 Task: Look for space in Hendrina, South Africa from 6th September, 2023 to 12th September, 2023 for 4 adults in price range Rs.10000 to Rs.14000. Place can be private room with 4 bedrooms having 4 beds and 4 bathrooms. Property type can be house, flat, guest house. Amenities needed are: wifi, TV, free parkinig on premises, gym, breakfast. Booking option can be shelf check-in. Required host language is English.
Action: Mouse moved to (425, 108)
Screenshot: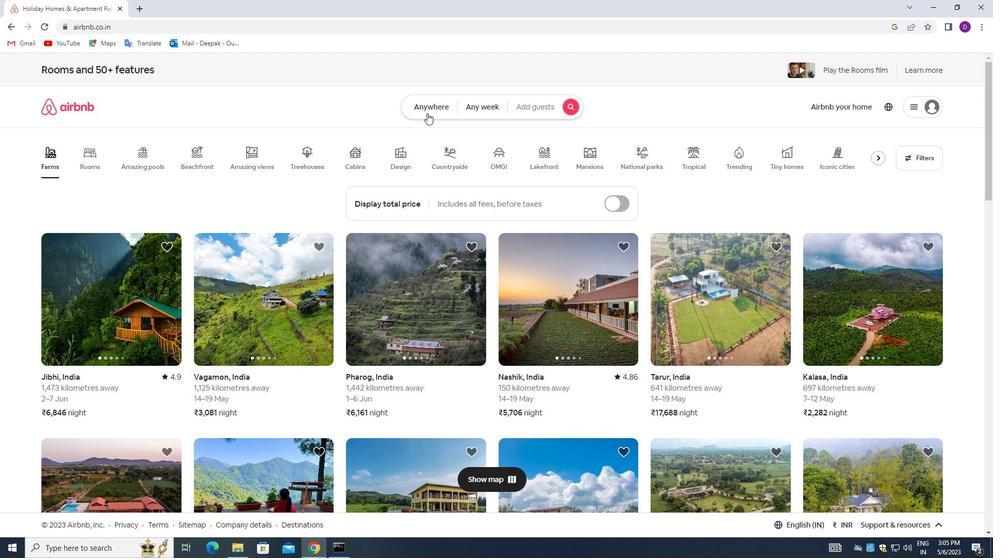 
Action: Mouse pressed left at (425, 108)
Screenshot: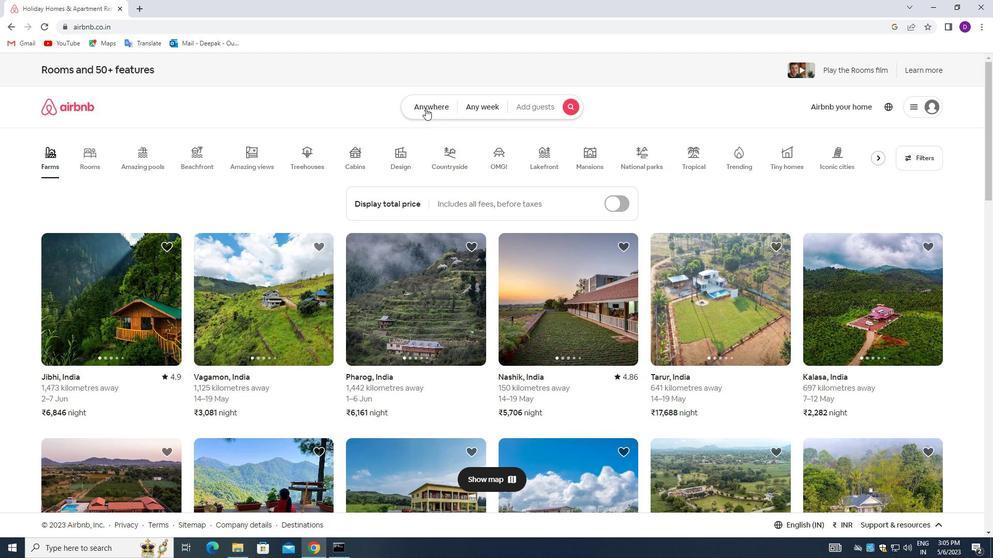 
Action: Mouse moved to (387, 142)
Screenshot: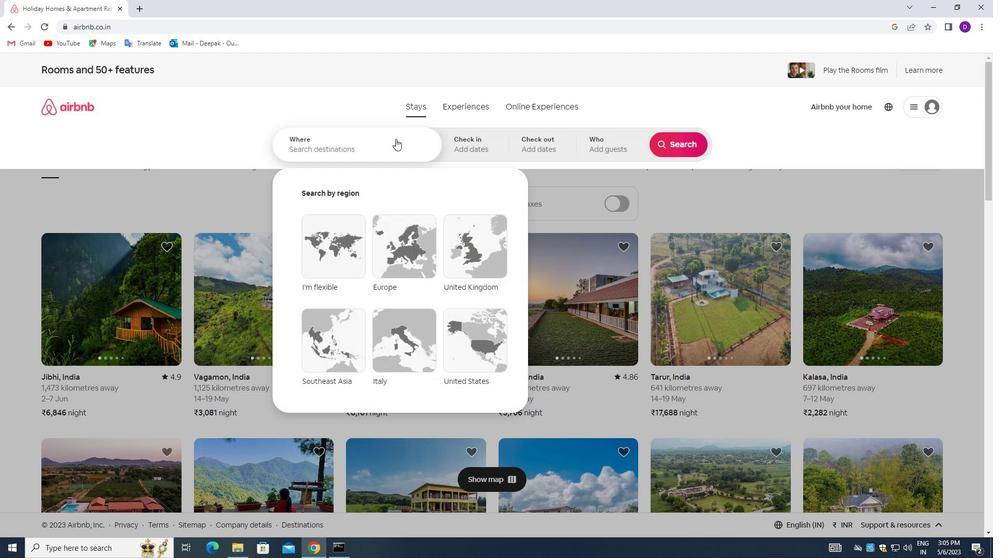 
Action: Mouse pressed left at (387, 142)
Screenshot: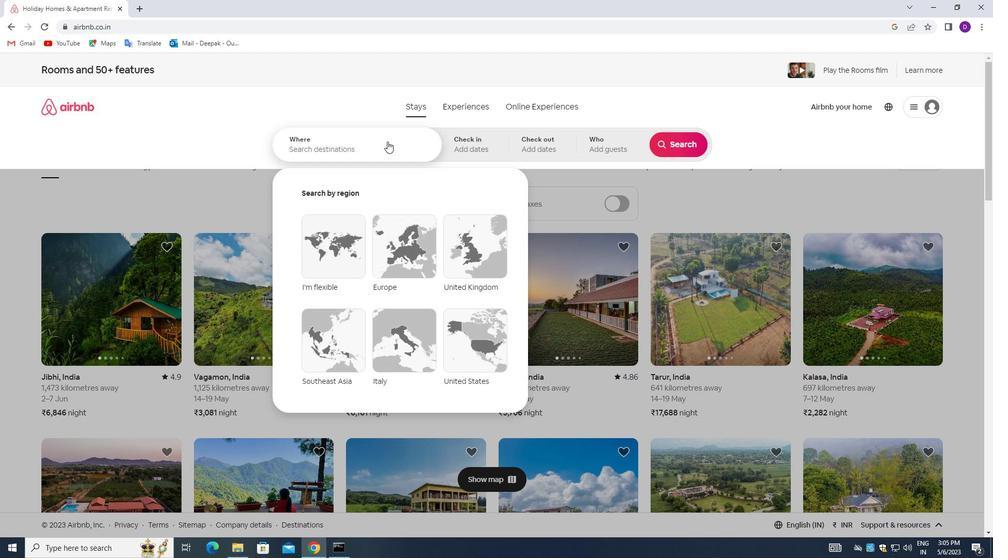 
Action: Mouse moved to (114, 231)
Screenshot: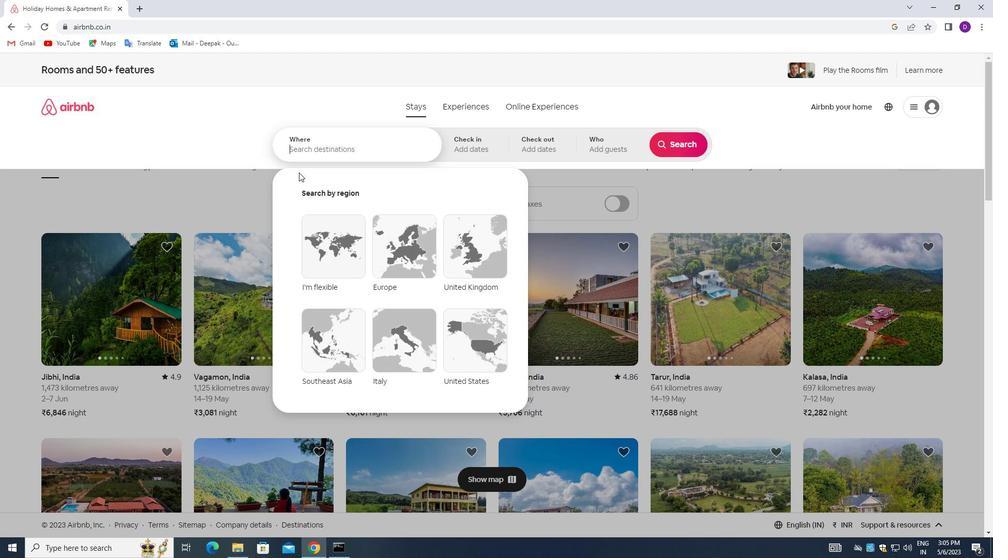 
Action: Key pressed <Key.shift>HENDRINA,<Key.space><Key.shift_r>SOUTH<Key.space><Key.shift_r>AFRICA<Key.enter>
Screenshot: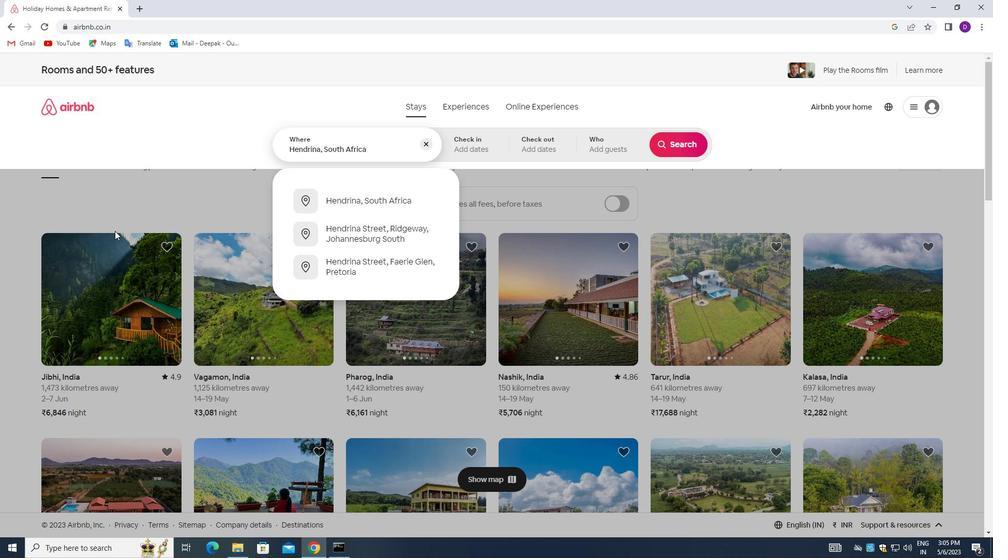 
Action: Mouse moved to (673, 231)
Screenshot: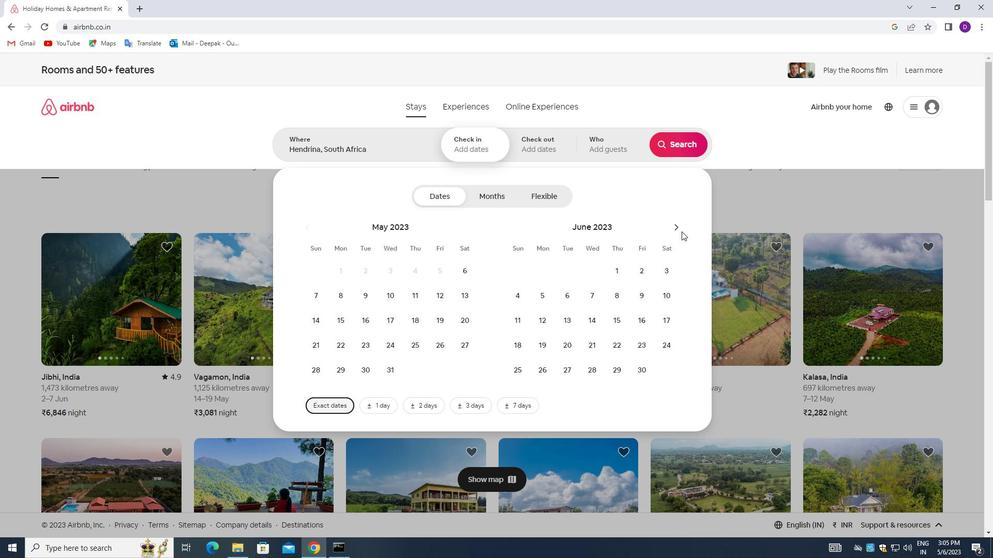 
Action: Mouse pressed left at (673, 231)
Screenshot: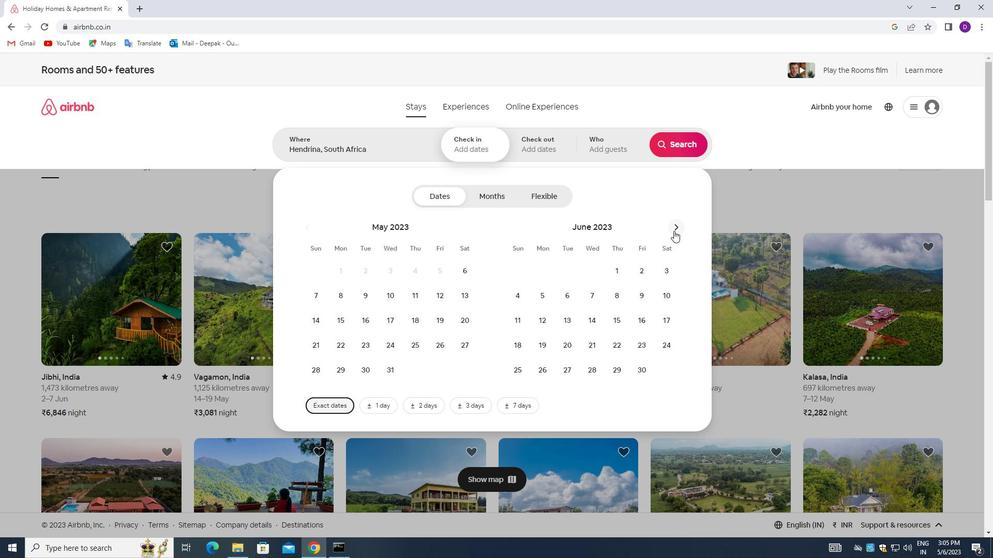 
Action: Mouse pressed left at (673, 231)
Screenshot: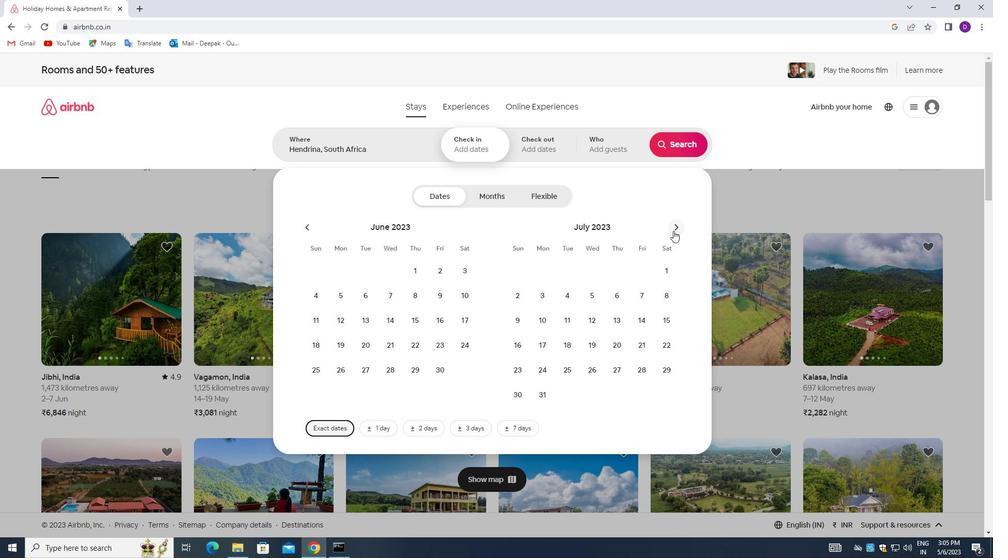 
Action: Mouse pressed left at (673, 231)
Screenshot: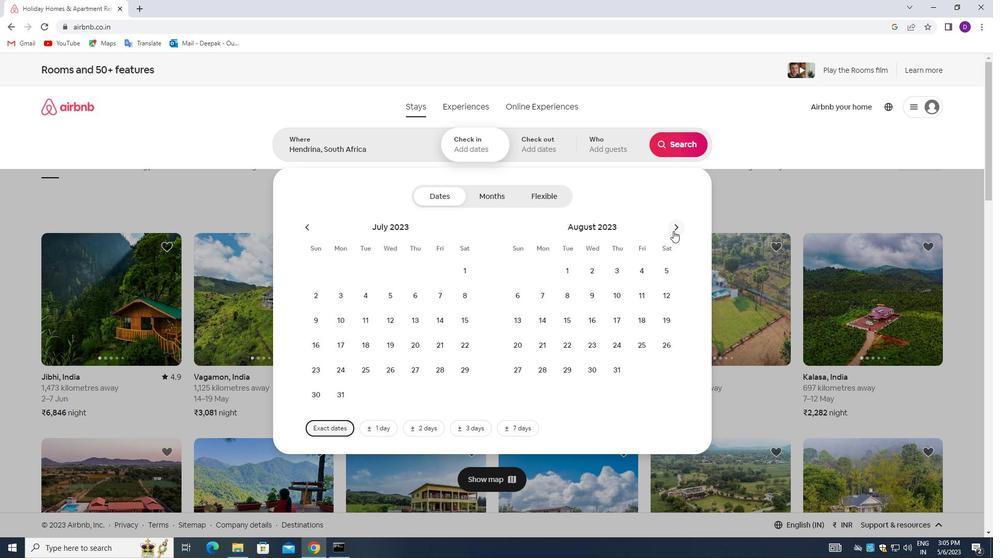 
Action: Mouse moved to (594, 291)
Screenshot: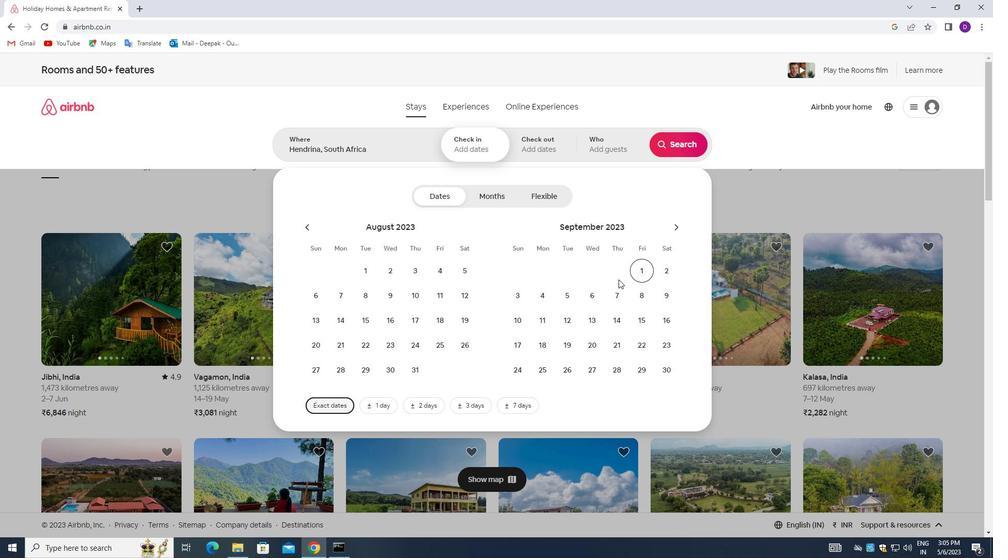 
Action: Mouse pressed left at (594, 291)
Screenshot: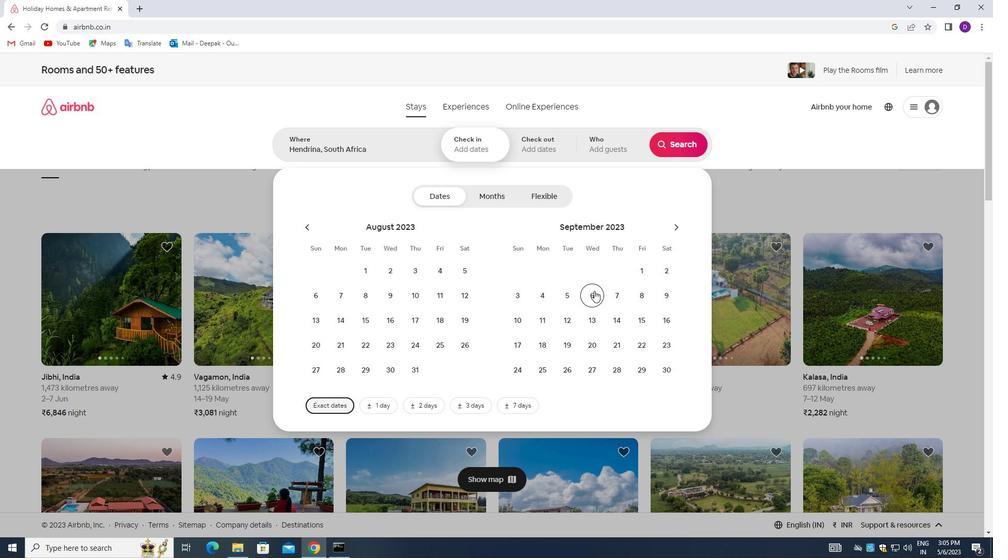 
Action: Mouse moved to (573, 314)
Screenshot: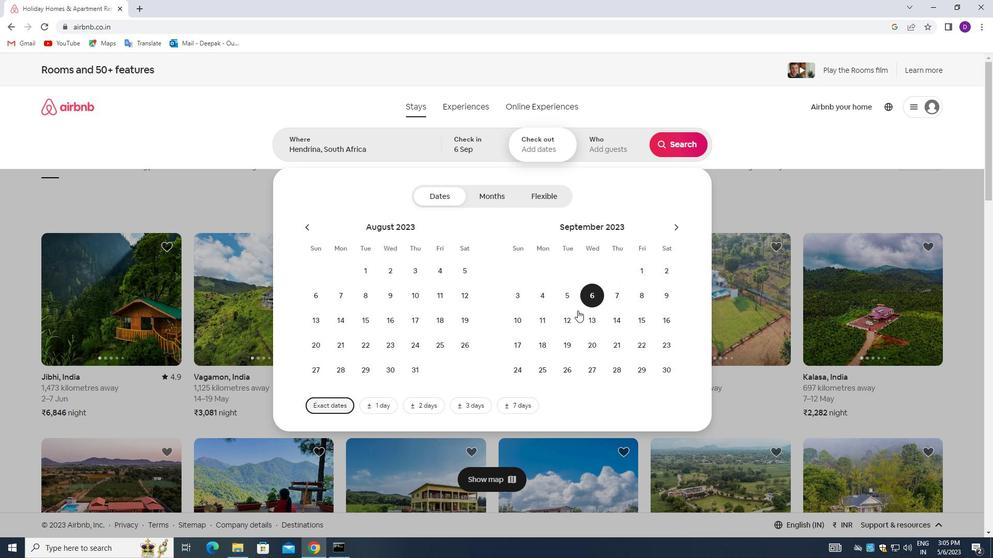 
Action: Mouse pressed left at (573, 314)
Screenshot: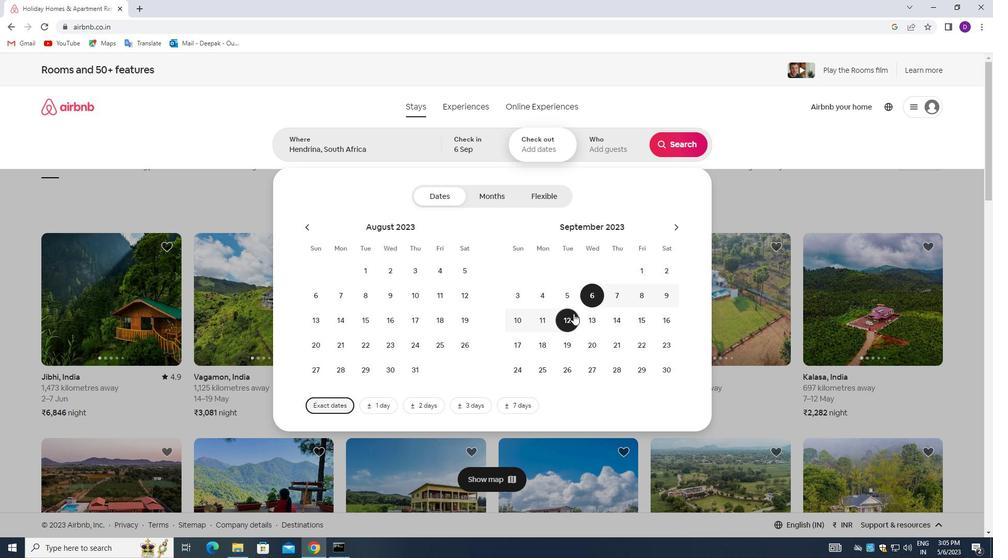 
Action: Mouse moved to (601, 147)
Screenshot: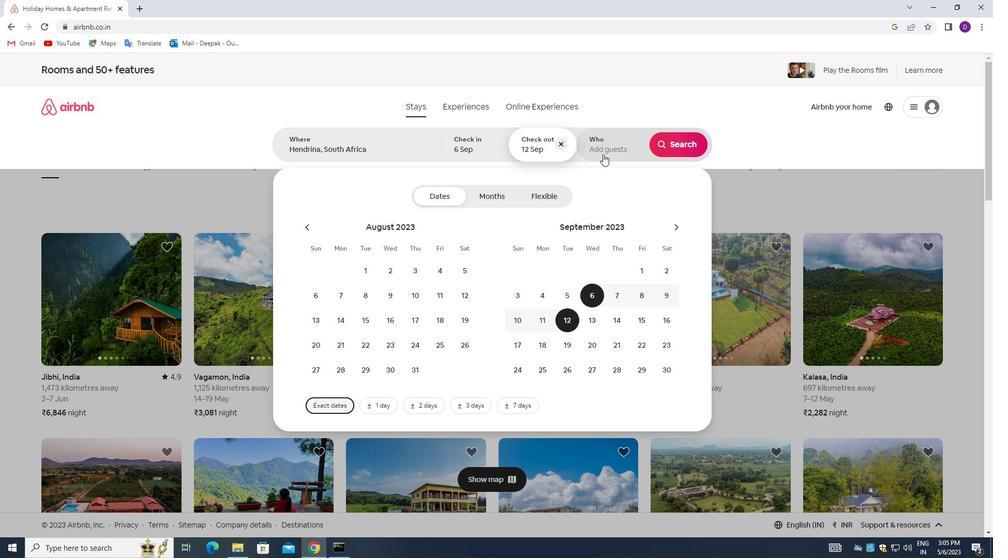 
Action: Mouse pressed left at (601, 147)
Screenshot: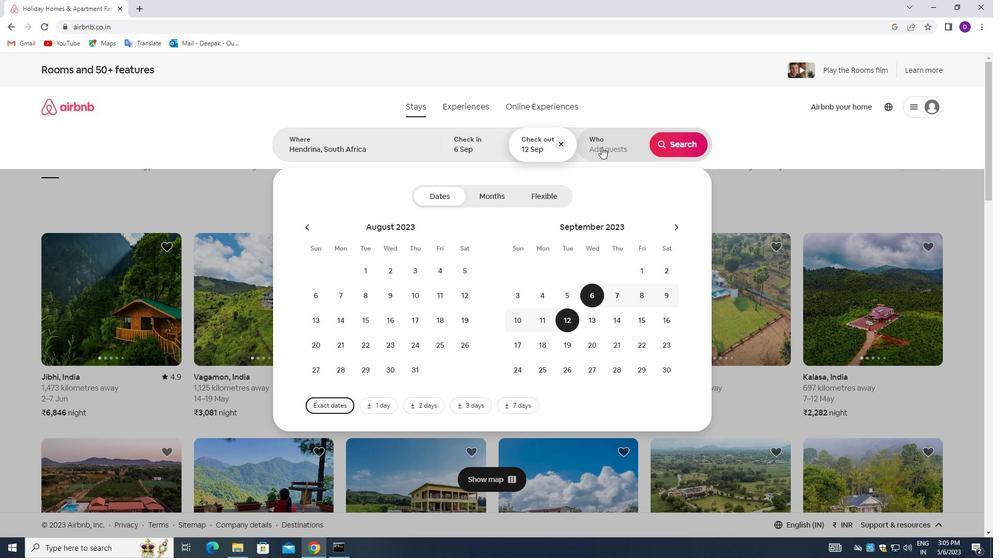 
Action: Mouse moved to (680, 198)
Screenshot: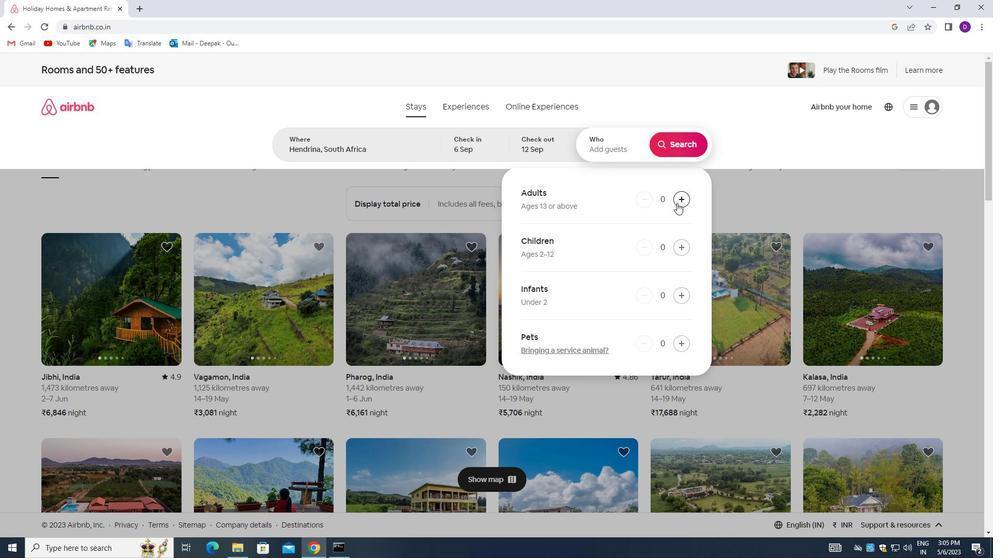 
Action: Mouse pressed left at (680, 198)
Screenshot: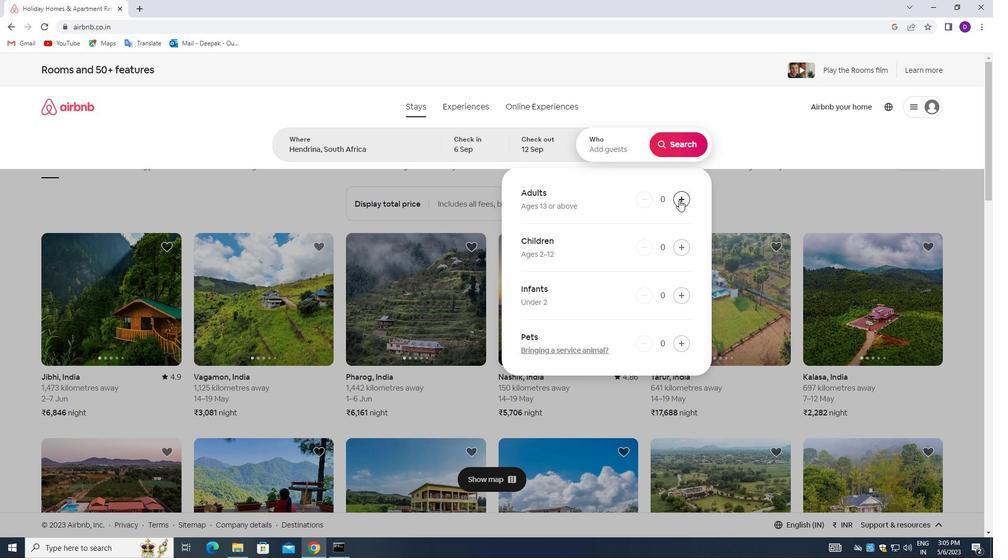 
Action: Mouse moved to (680, 198)
Screenshot: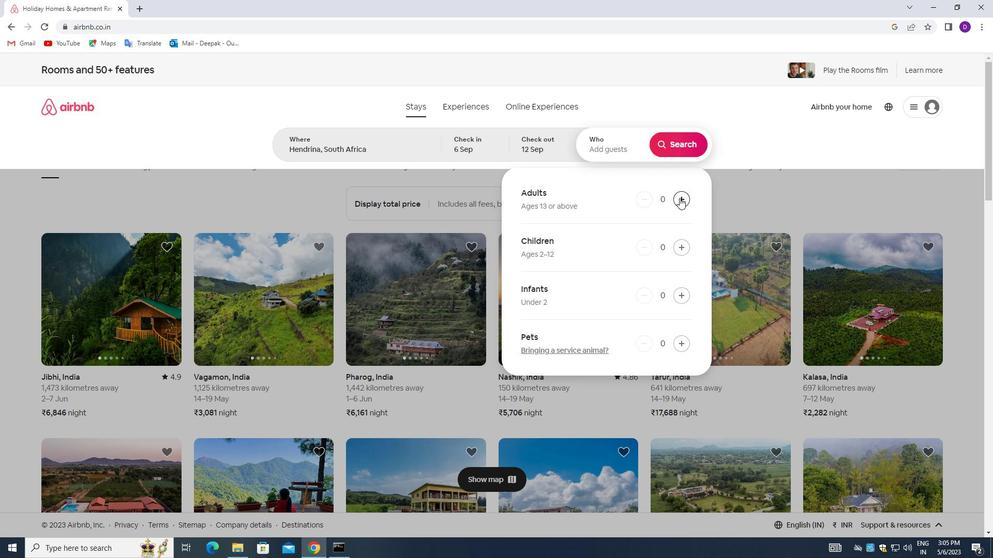 
Action: Mouse pressed left at (680, 198)
Screenshot: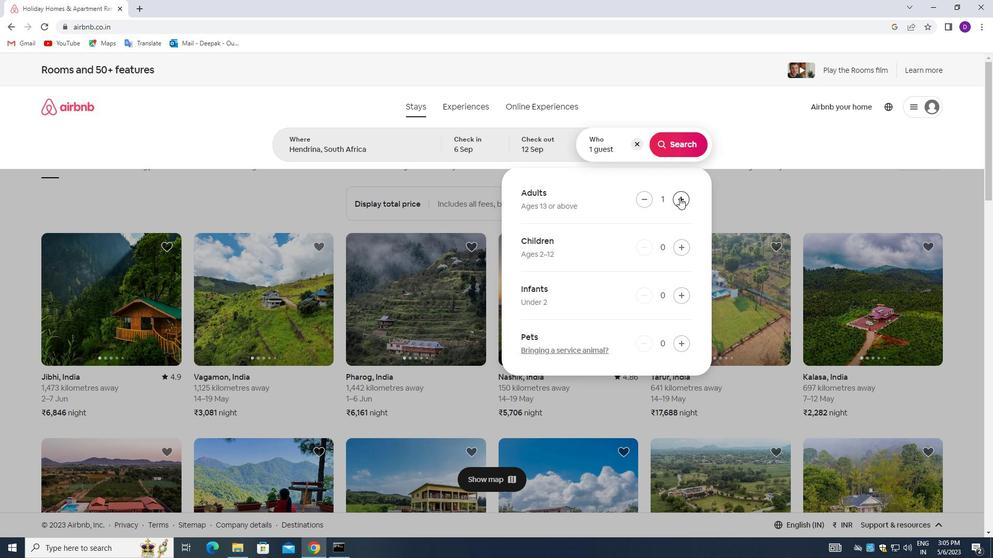 
Action: Mouse pressed left at (680, 198)
Screenshot: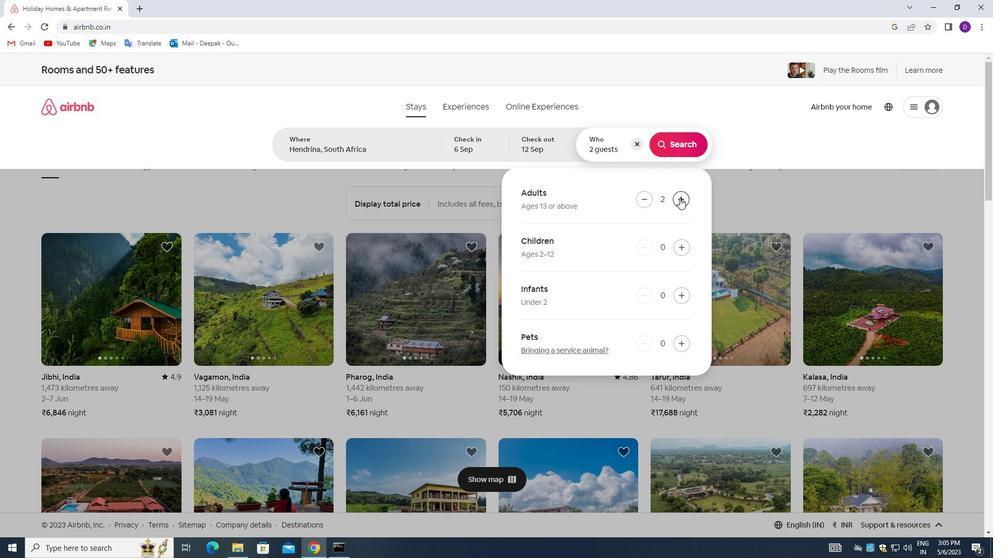 
Action: Mouse pressed left at (680, 198)
Screenshot: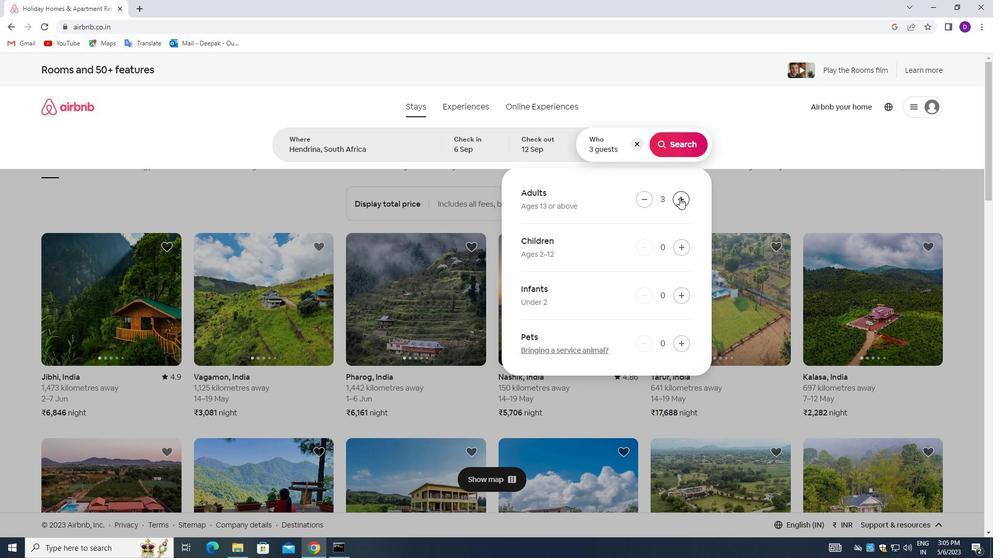 
Action: Mouse moved to (674, 142)
Screenshot: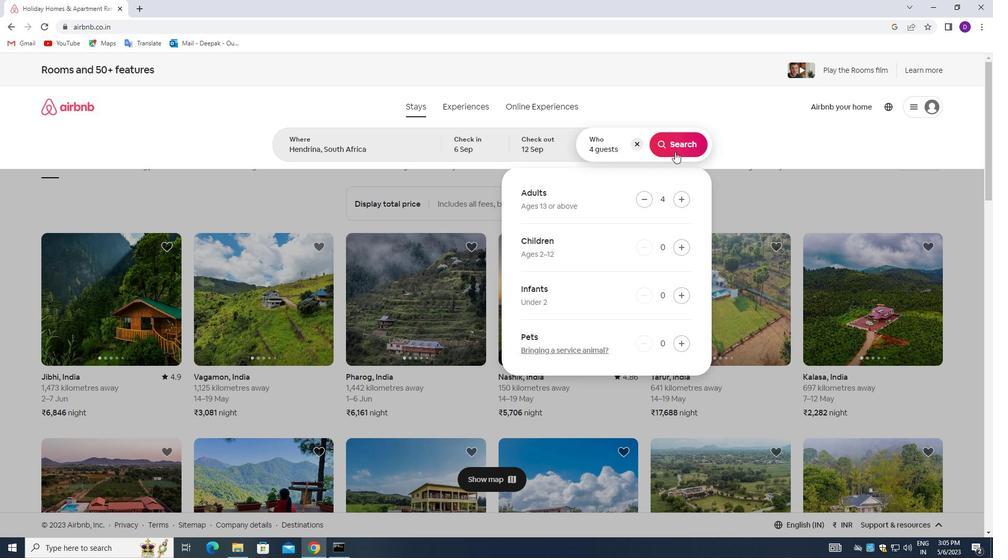 
Action: Mouse pressed left at (674, 142)
Screenshot: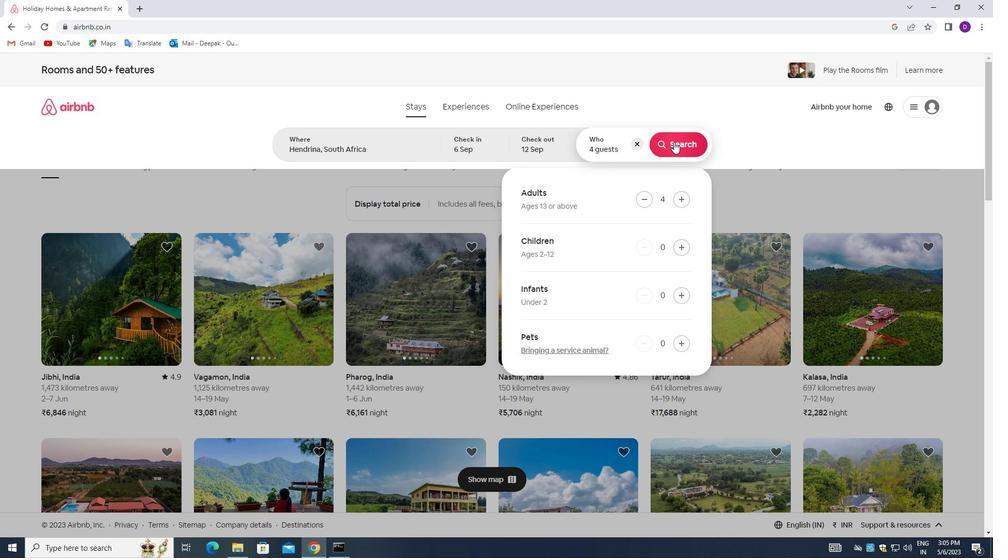 
Action: Mouse moved to (937, 114)
Screenshot: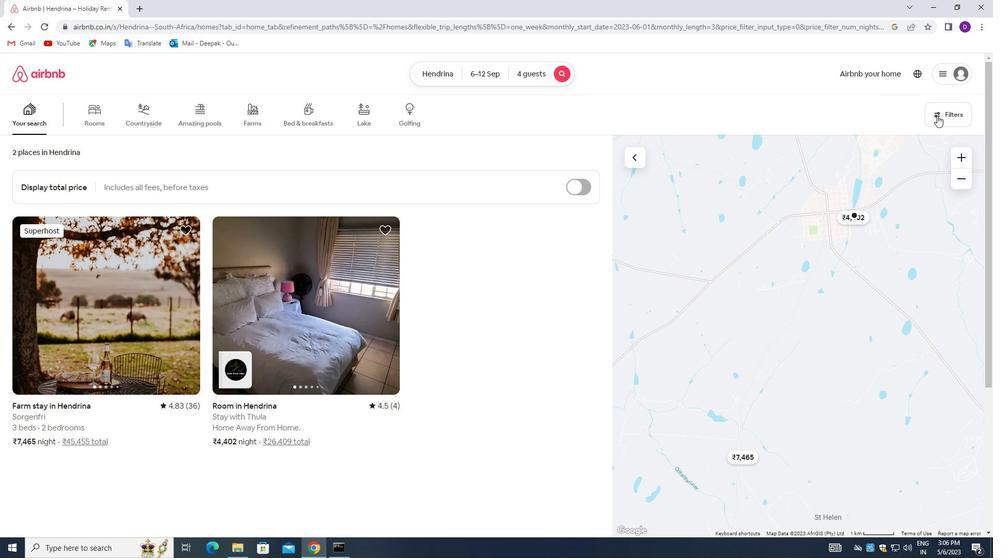 
Action: Mouse pressed left at (937, 114)
Screenshot: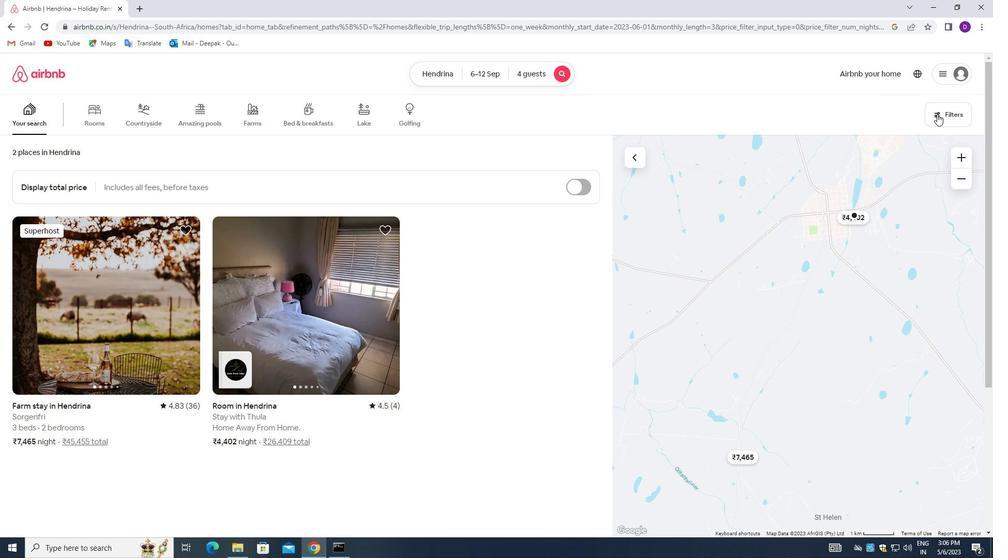 
Action: Mouse moved to (364, 368)
Screenshot: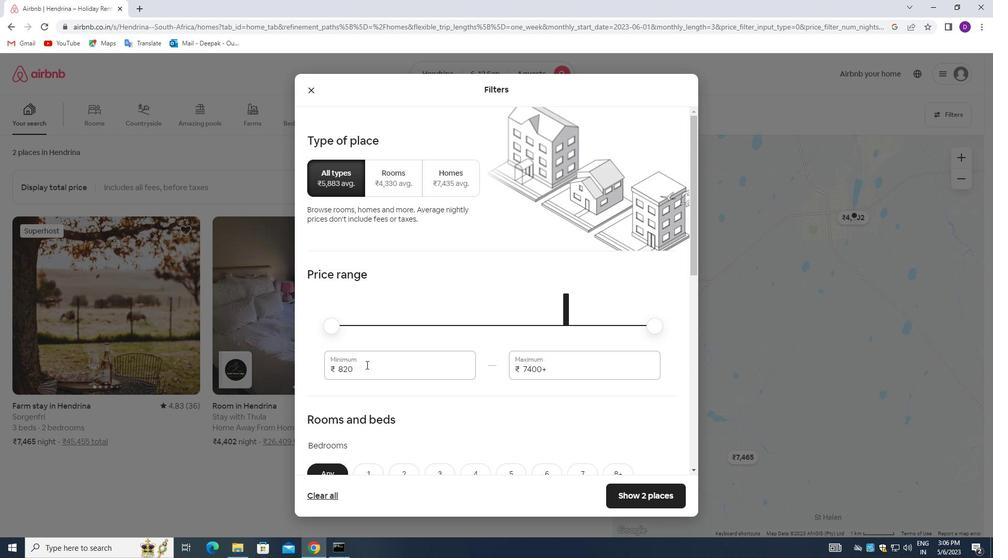 
Action: Mouse pressed left at (364, 368)
Screenshot: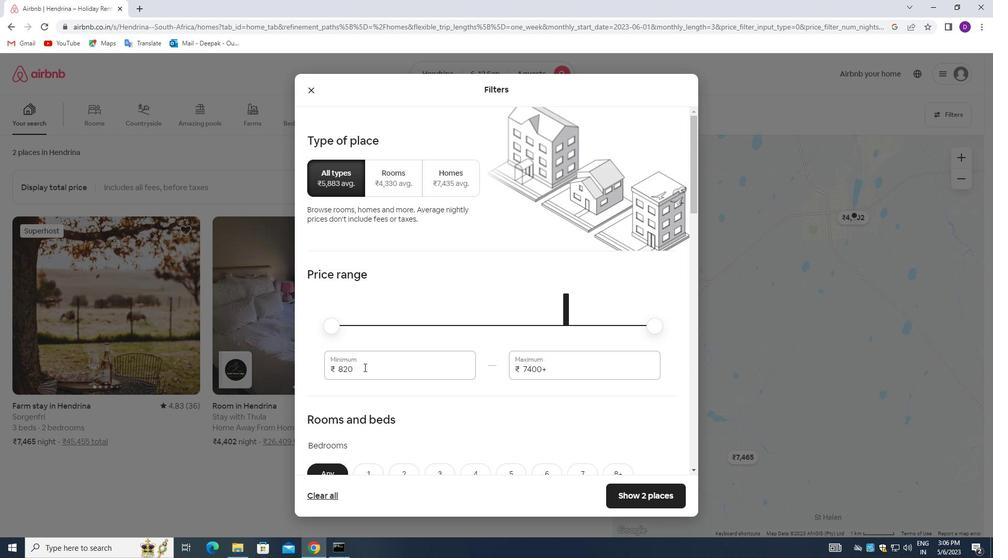 
Action: Mouse moved to (364, 368)
Screenshot: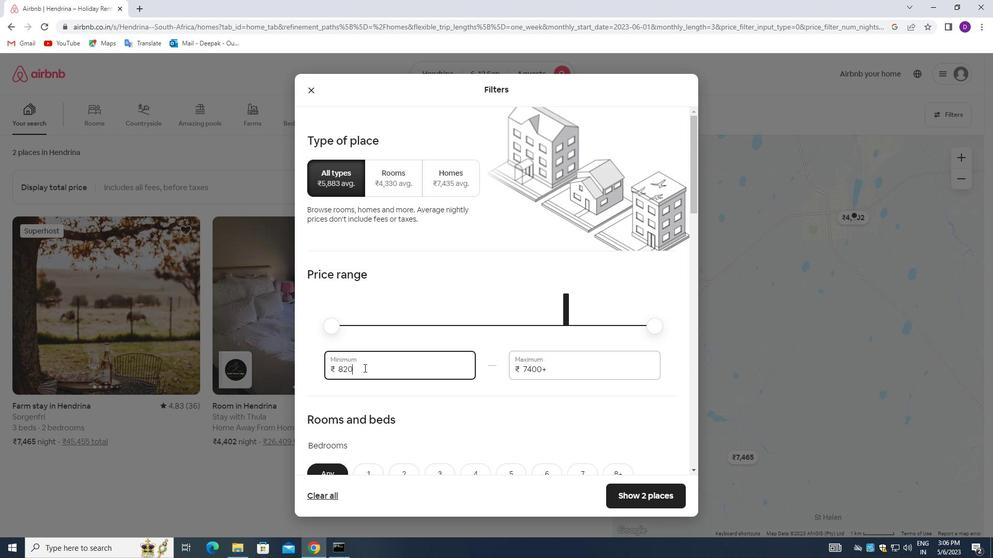
Action: Mouse pressed left at (364, 368)
Screenshot: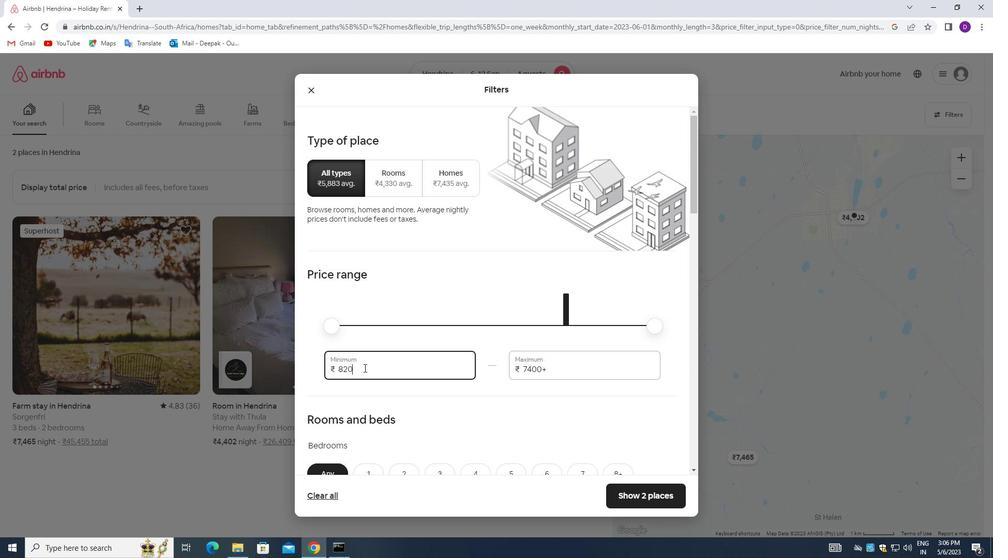 
Action: Key pressed 10000<Key.tab>14000
Screenshot: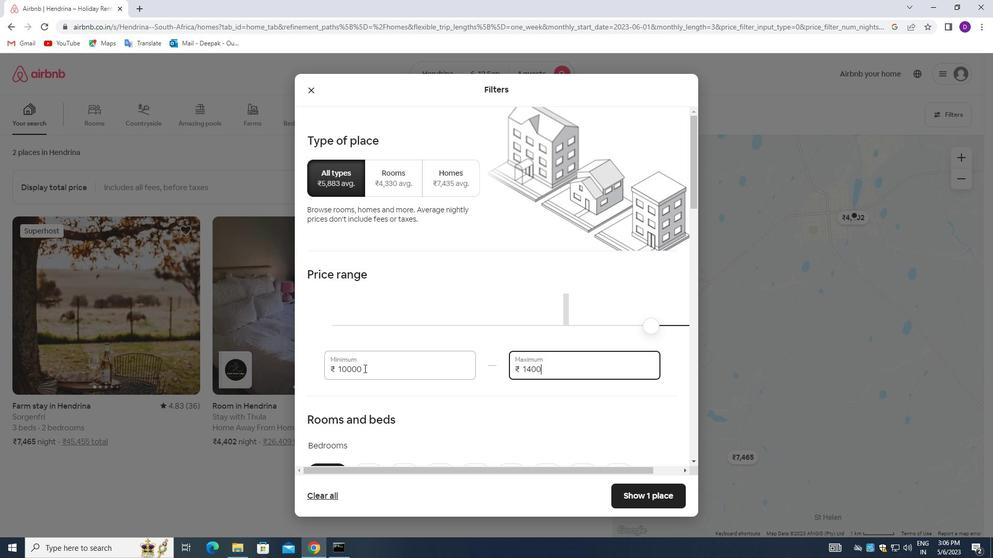
Action: Mouse moved to (375, 371)
Screenshot: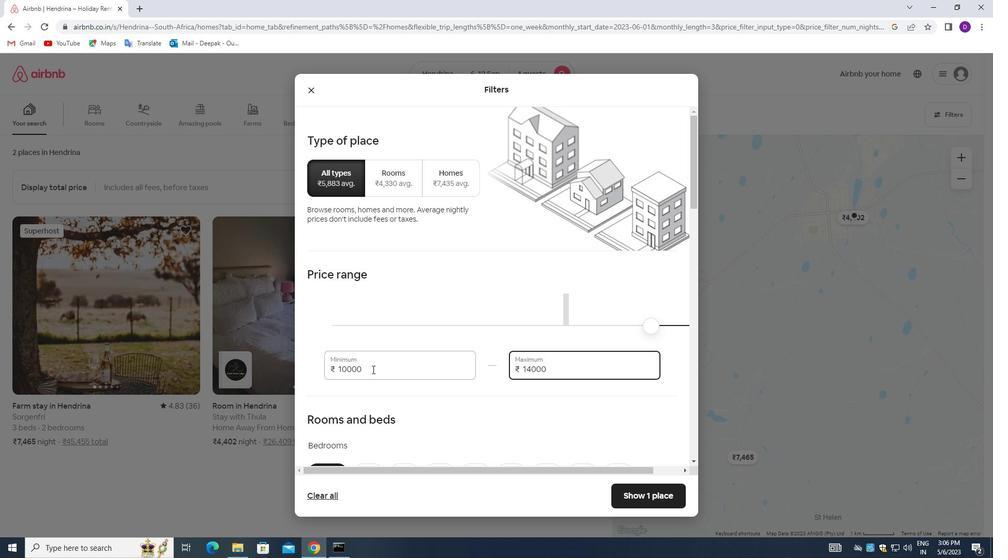 
Action: Mouse scrolled (375, 371) with delta (0, 0)
Screenshot: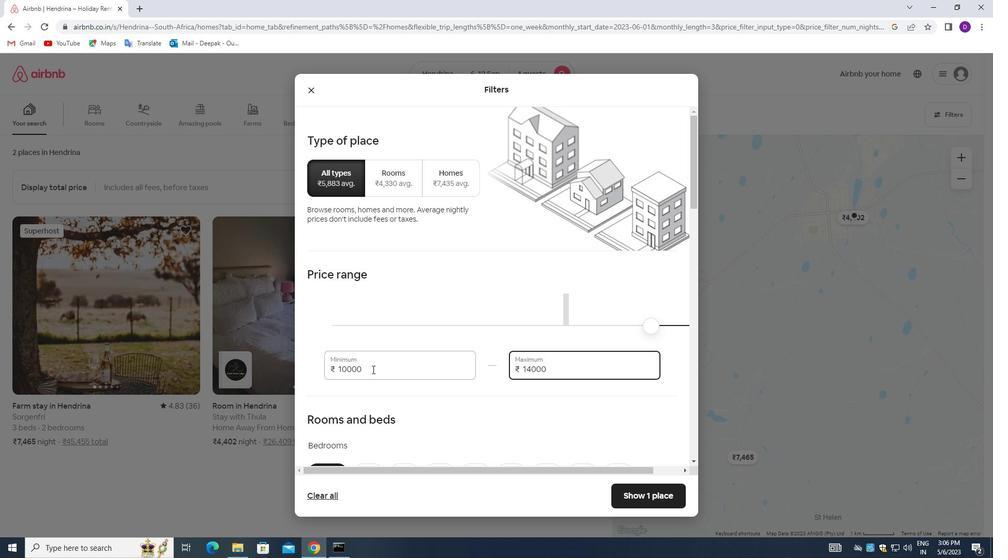 
Action: Mouse moved to (375, 373)
Screenshot: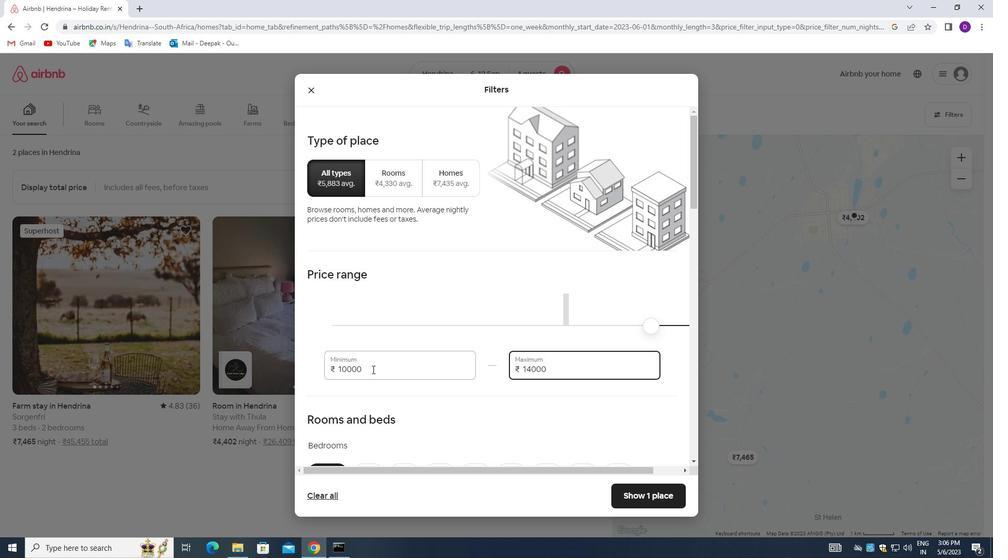
Action: Mouse scrolled (375, 373) with delta (0, 0)
Screenshot: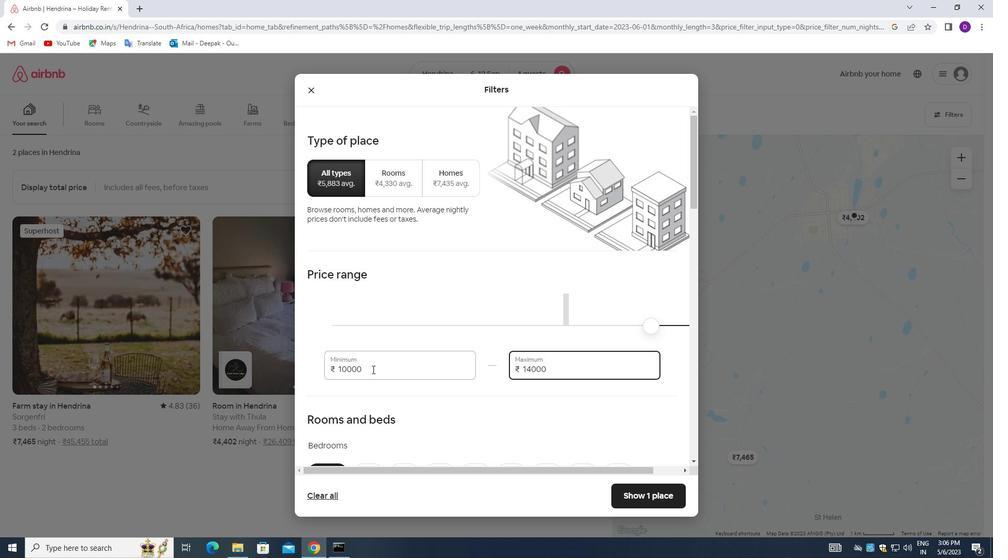 
Action: Mouse scrolled (375, 373) with delta (0, 0)
Screenshot: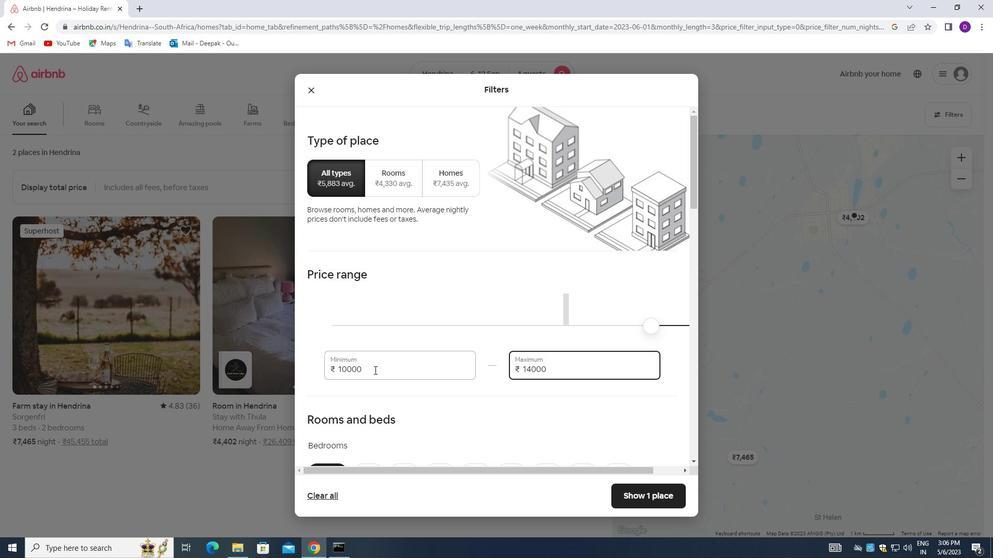 
Action: Mouse moved to (376, 374)
Screenshot: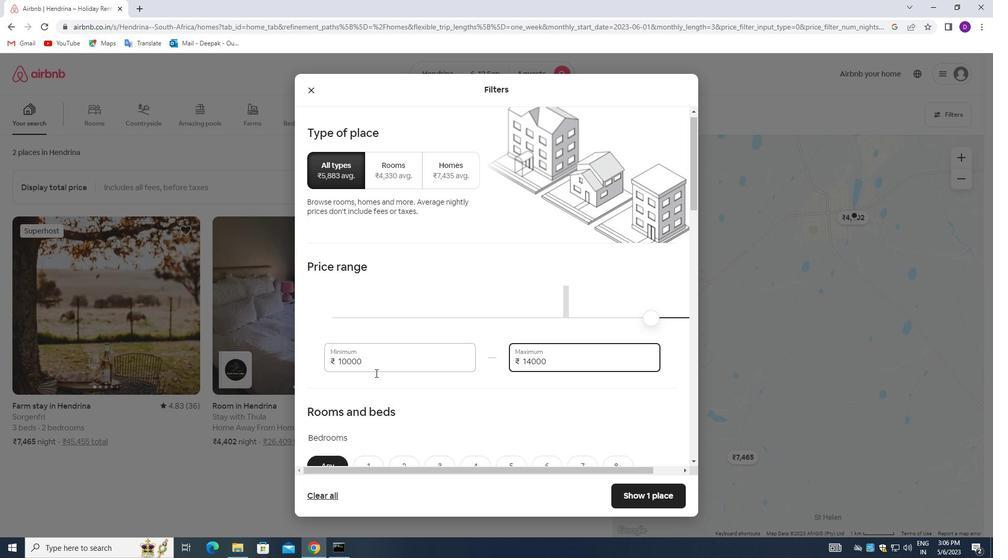 
Action: Mouse scrolled (376, 373) with delta (0, 0)
Screenshot: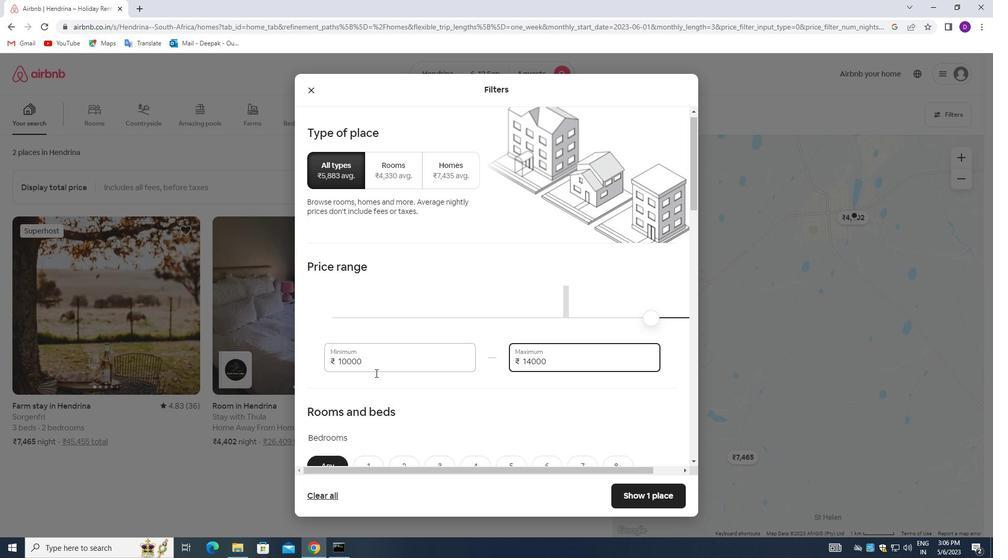
Action: Mouse moved to (471, 264)
Screenshot: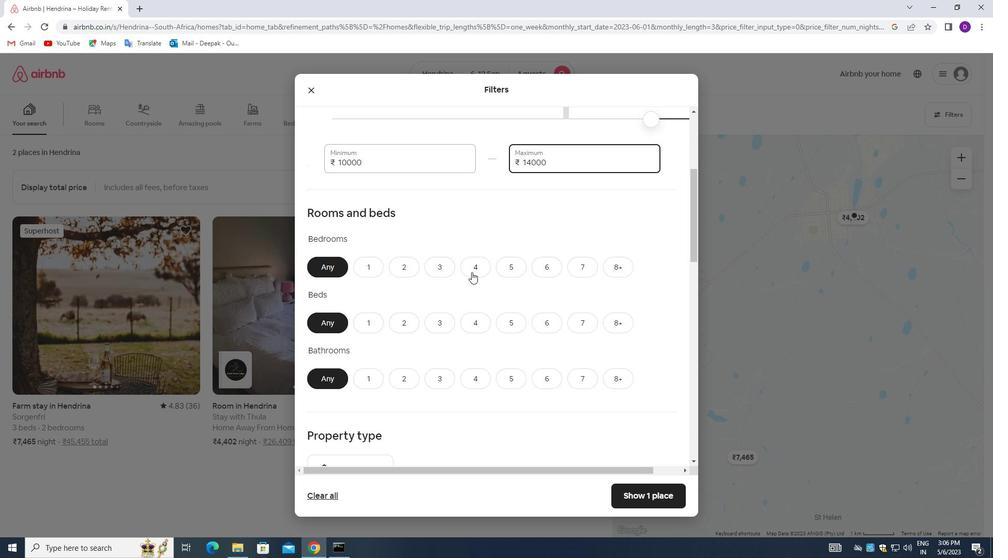 
Action: Mouse pressed left at (471, 264)
Screenshot: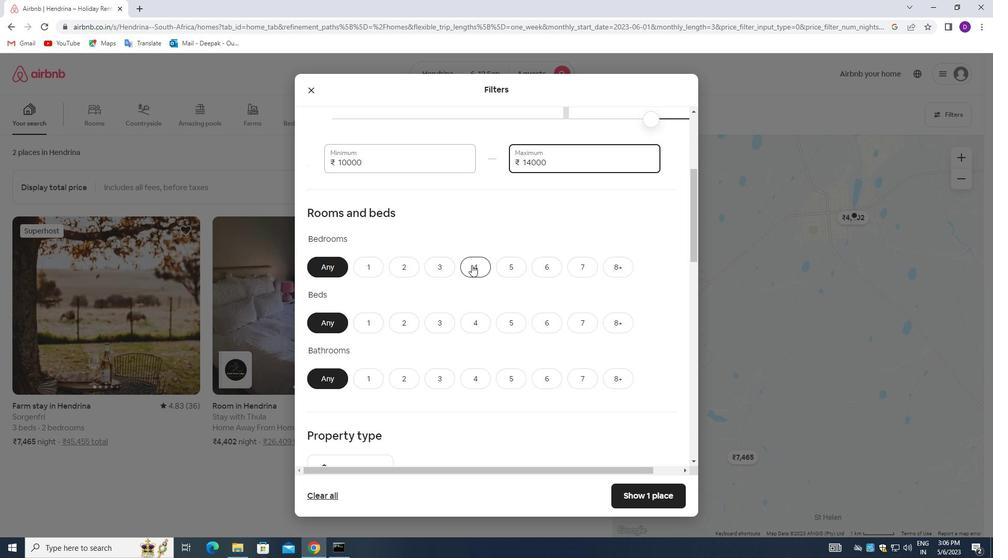 
Action: Mouse moved to (477, 329)
Screenshot: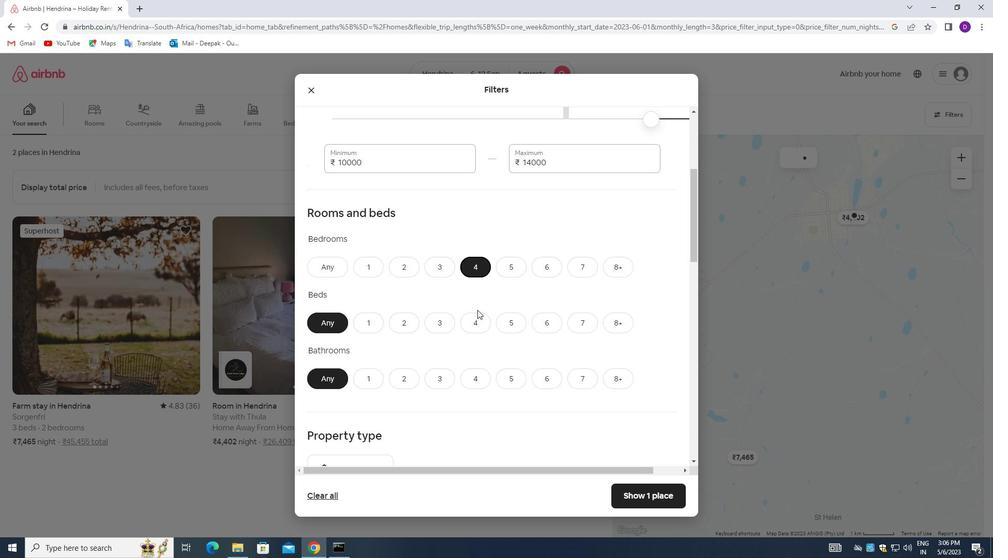 
Action: Mouse pressed left at (477, 329)
Screenshot: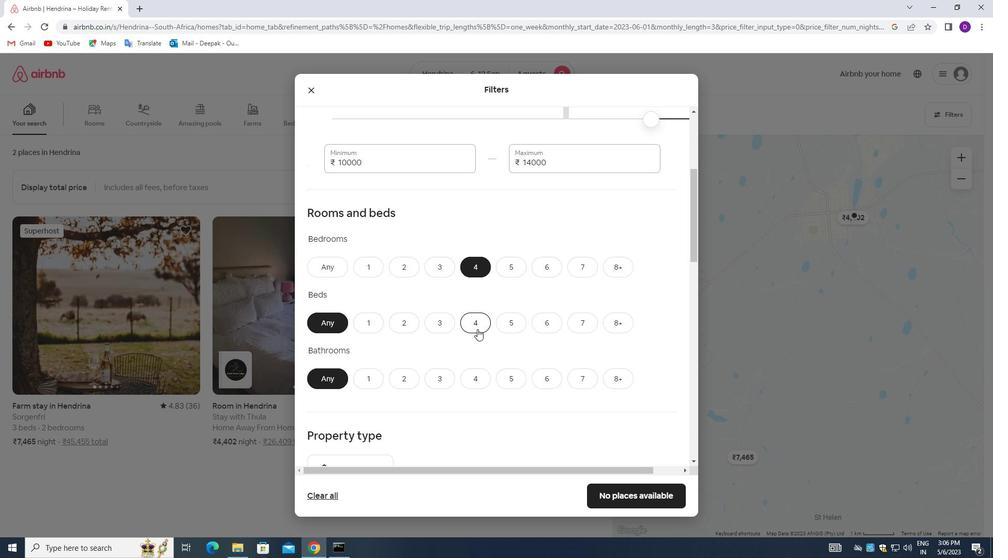 
Action: Mouse moved to (476, 375)
Screenshot: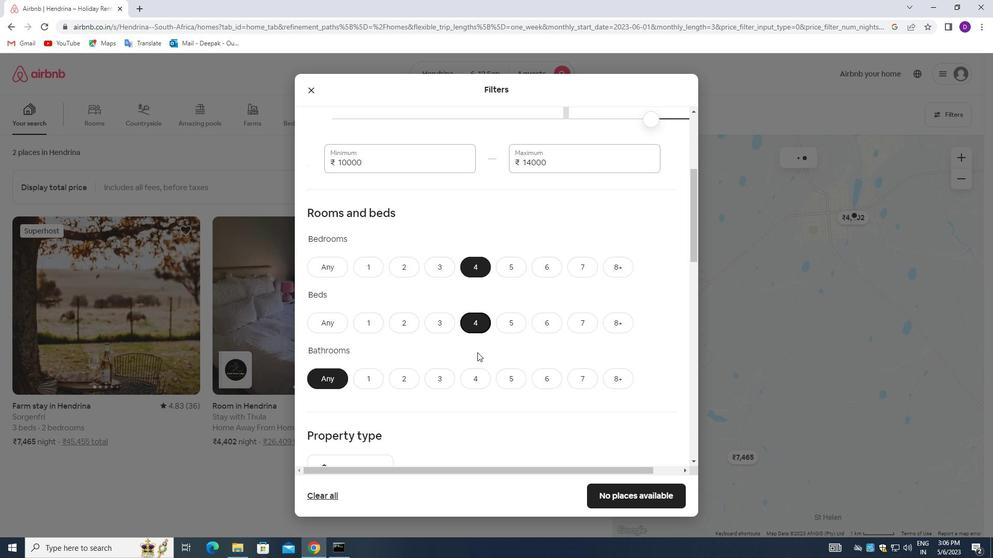 
Action: Mouse pressed left at (476, 375)
Screenshot: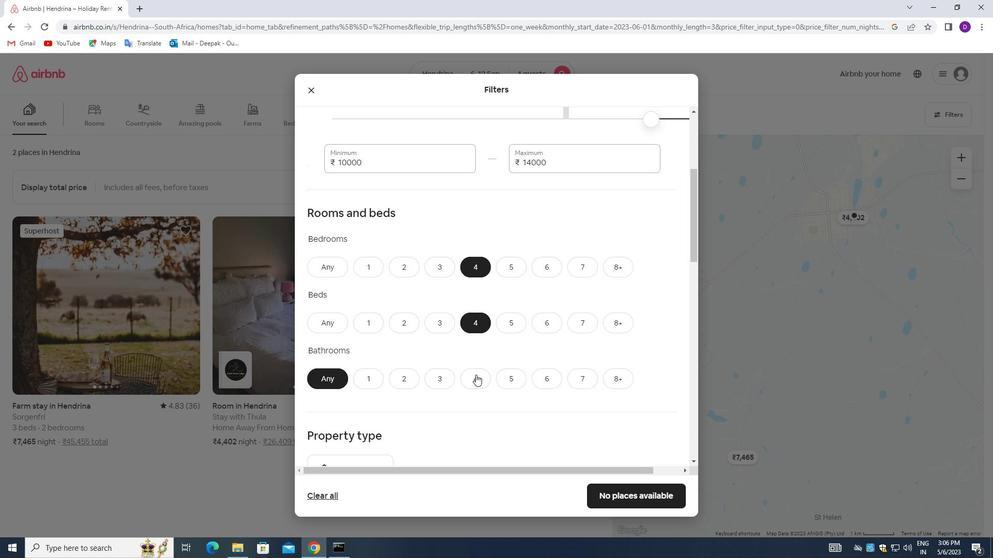 
Action: Mouse moved to (471, 378)
Screenshot: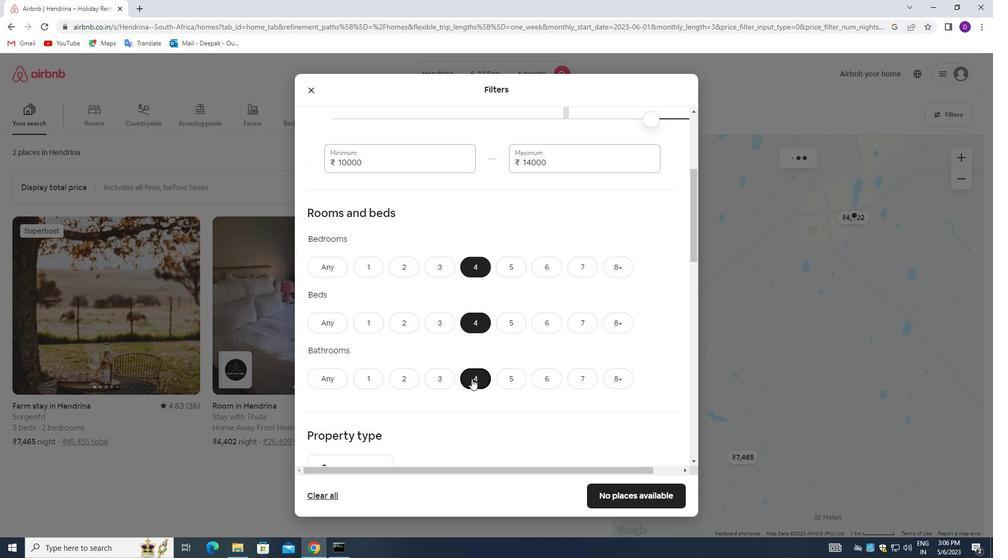 
Action: Mouse scrolled (471, 378) with delta (0, 0)
Screenshot: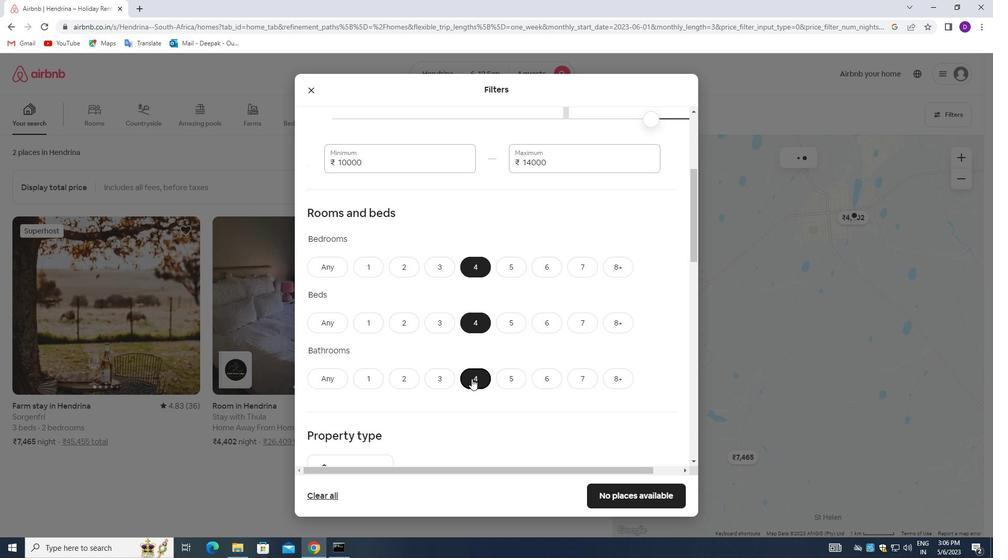 
Action: Mouse scrolled (471, 378) with delta (0, 0)
Screenshot: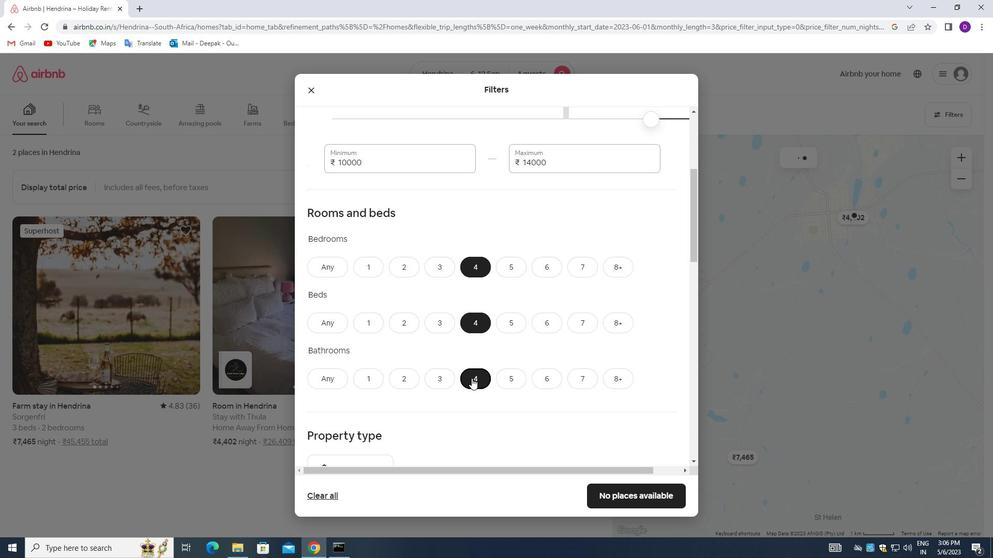 
Action: Mouse scrolled (471, 378) with delta (0, 0)
Screenshot: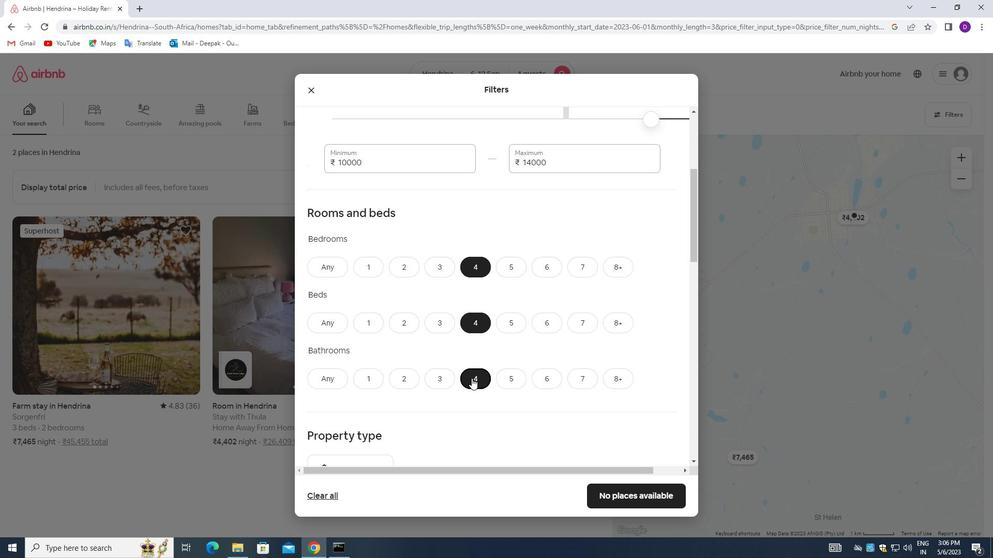 
Action: Mouse moved to (365, 341)
Screenshot: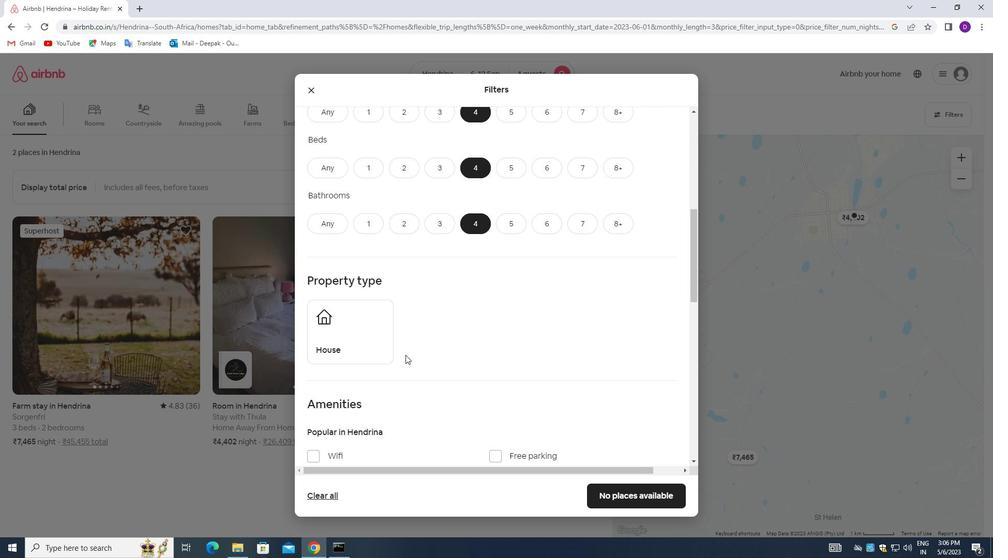 
Action: Mouse pressed left at (365, 341)
Screenshot: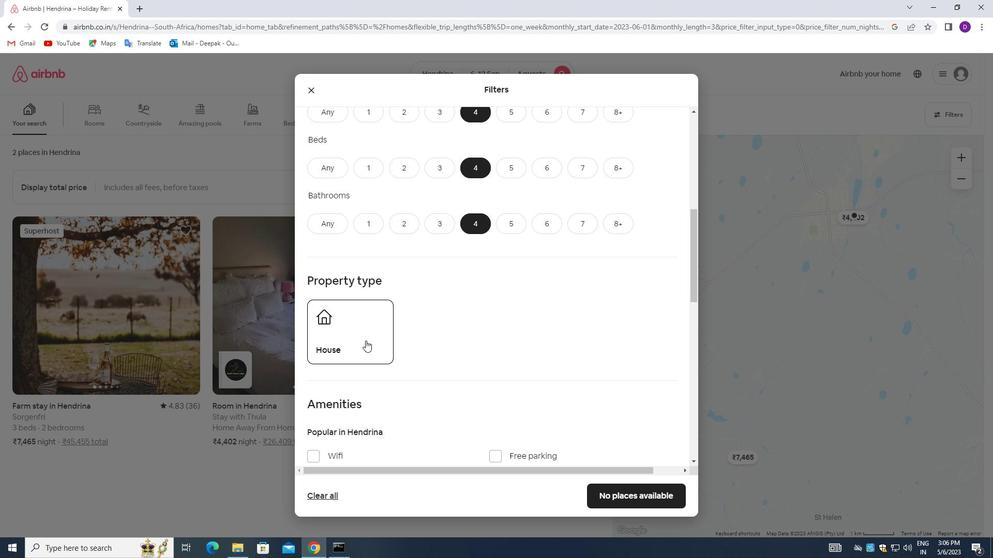 
Action: Mouse moved to (477, 335)
Screenshot: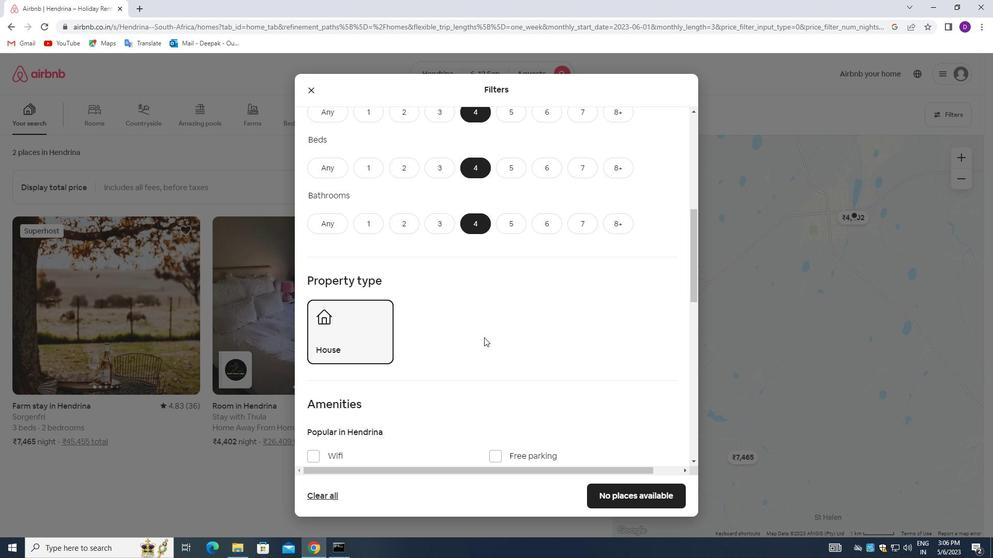 
Action: Mouse scrolled (477, 334) with delta (0, 0)
Screenshot: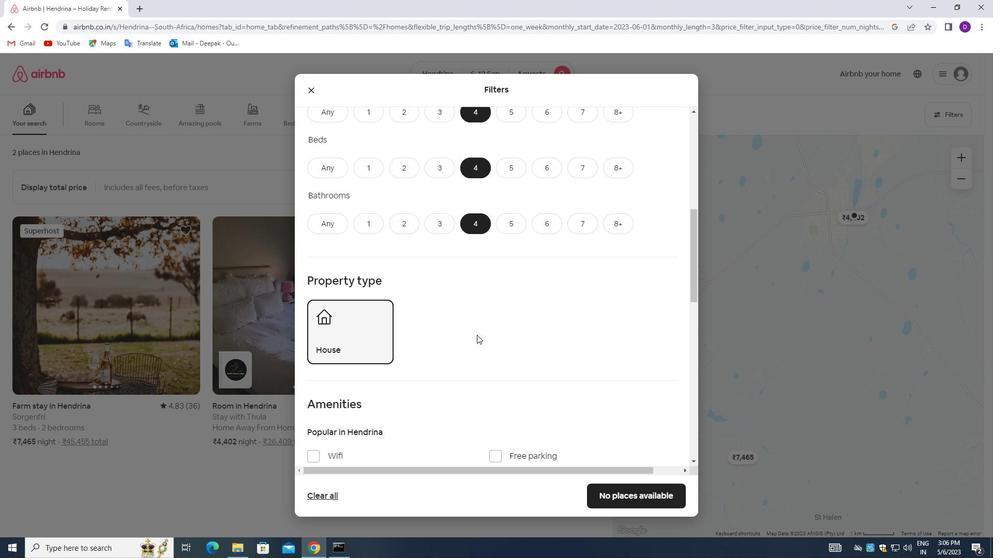 
Action: Mouse scrolled (477, 334) with delta (0, 0)
Screenshot: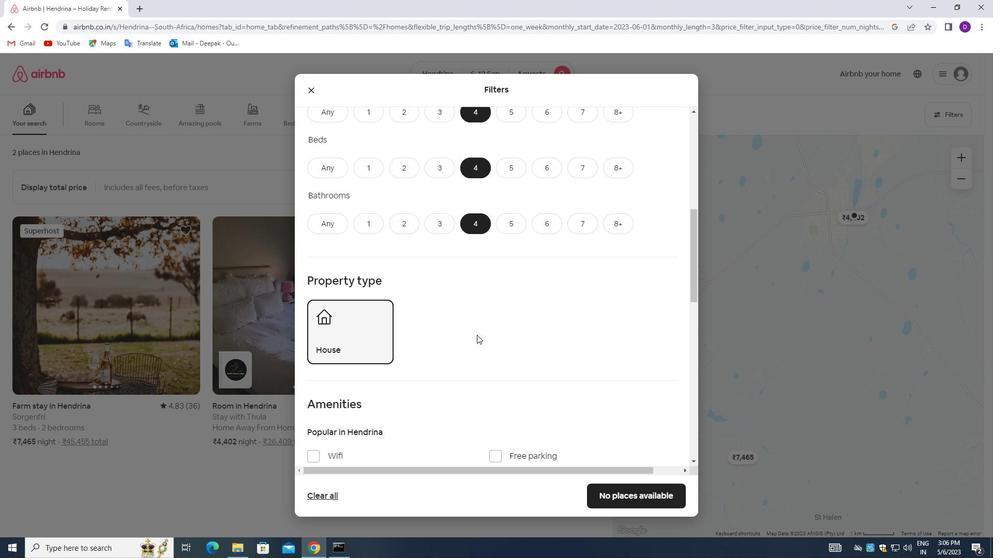 
Action: Mouse moved to (519, 329)
Screenshot: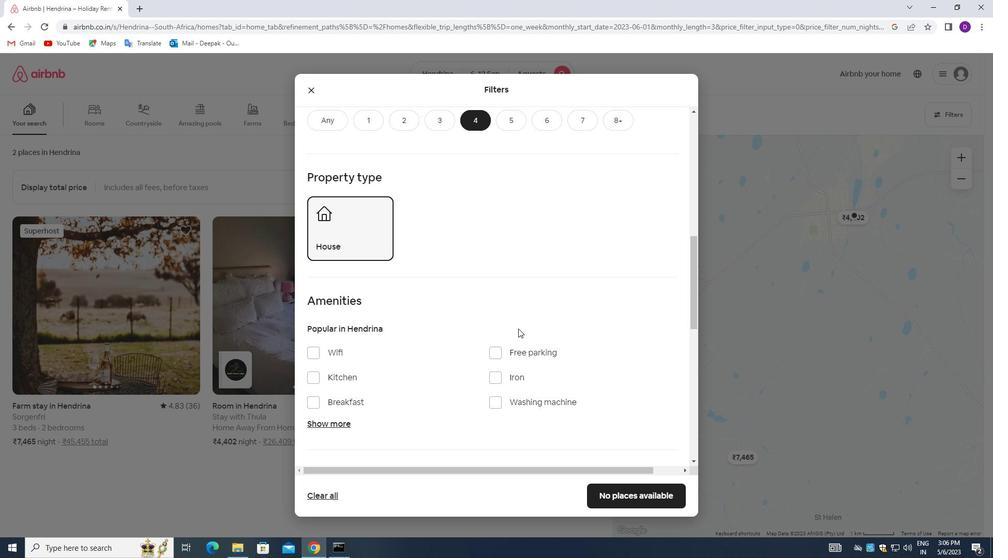 
Action: Mouse scrolled (519, 328) with delta (0, 0)
Screenshot: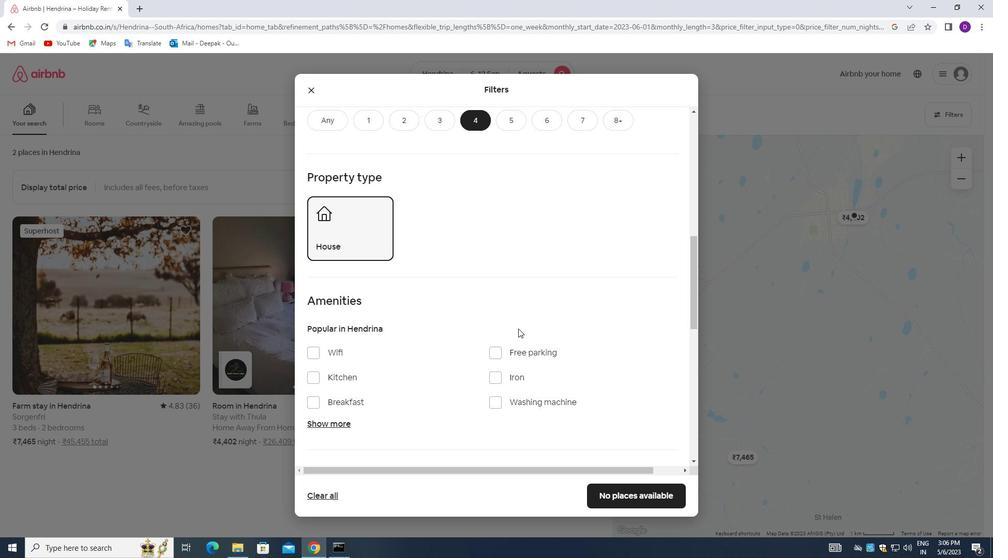 
Action: Mouse moved to (333, 372)
Screenshot: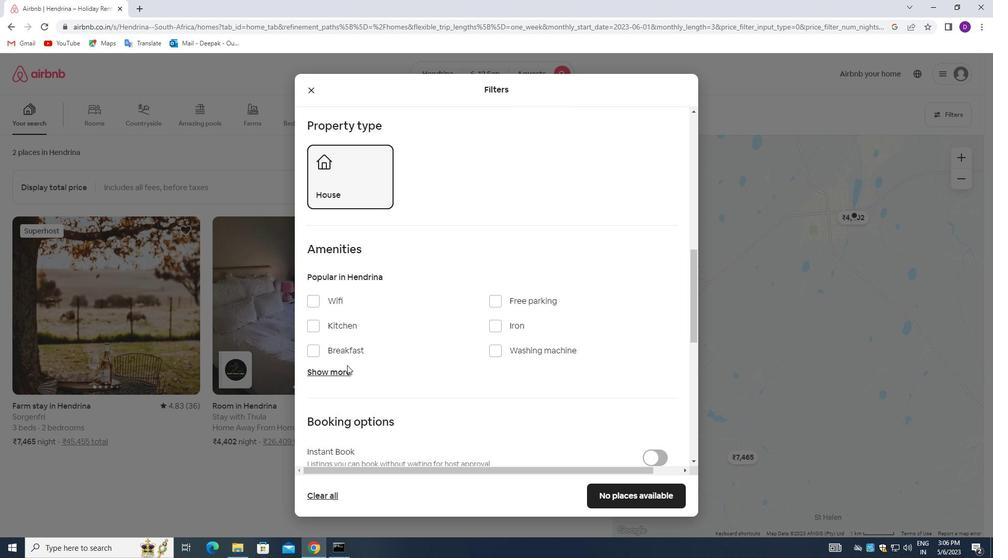 
Action: Mouse pressed left at (333, 372)
Screenshot: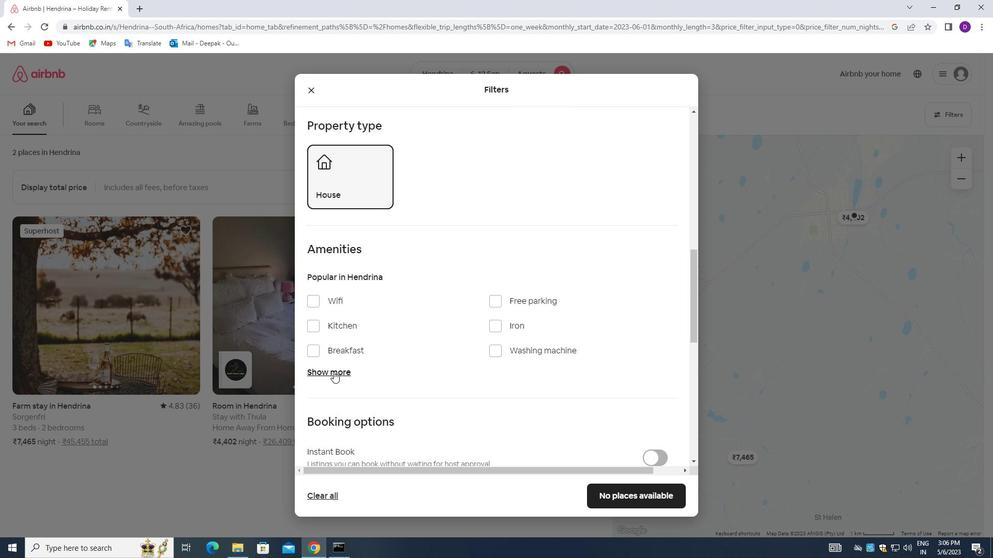 
Action: Mouse moved to (494, 301)
Screenshot: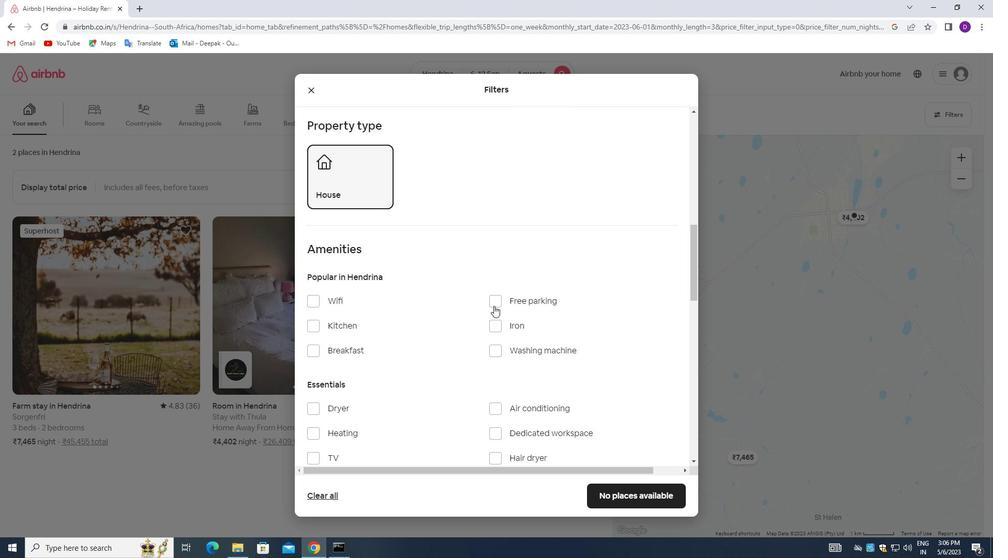 
Action: Mouse pressed left at (494, 301)
Screenshot: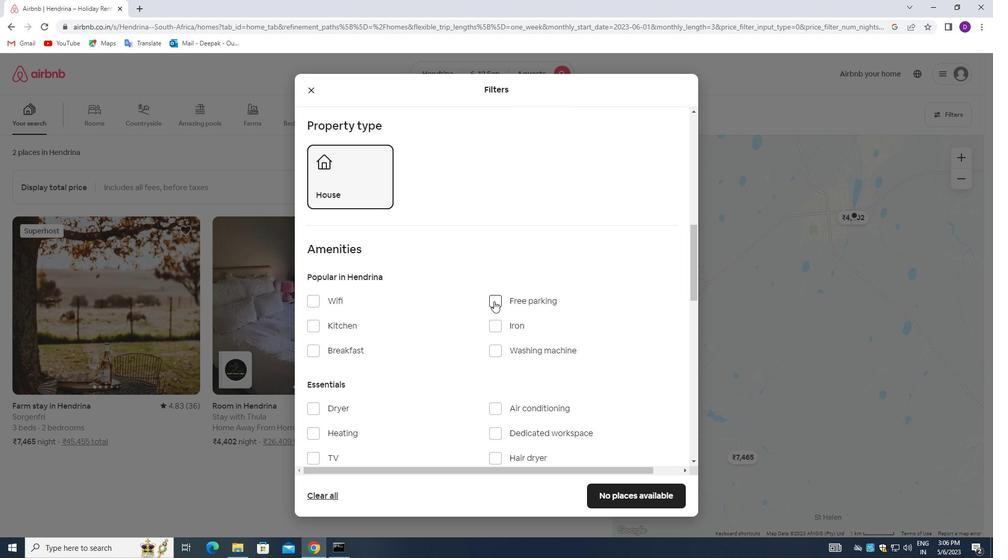 
Action: Mouse moved to (315, 303)
Screenshot: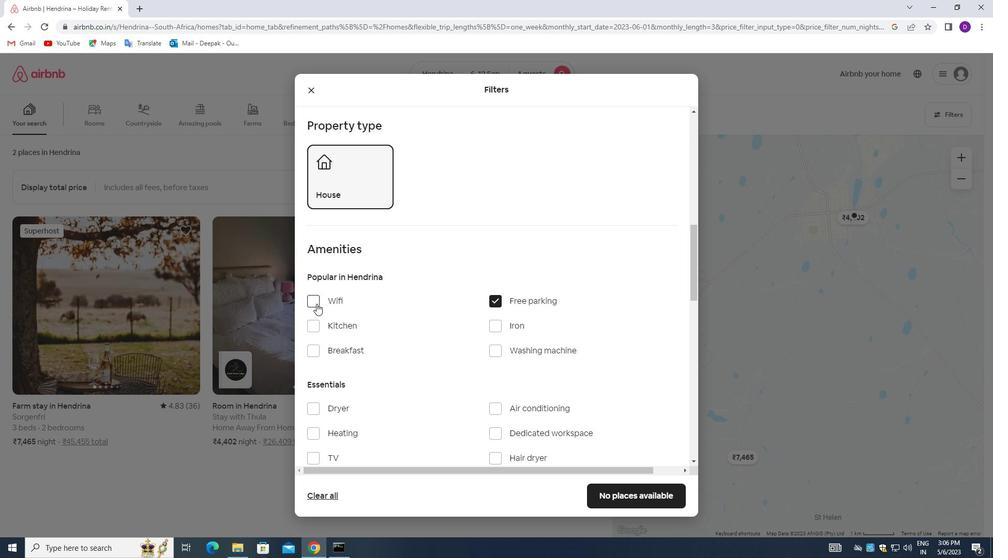 
Action: Mouse pressed left at (315, 303)
Screenshot: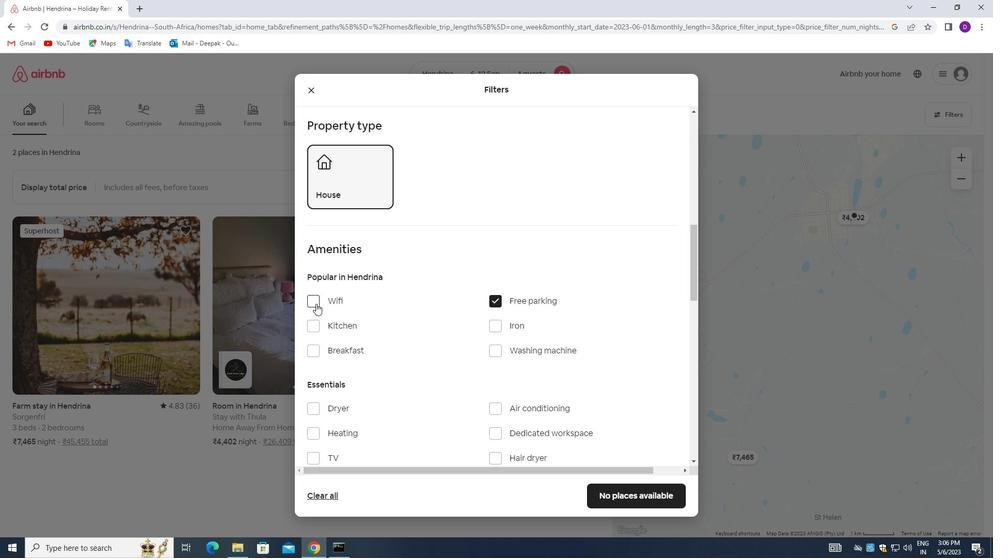 
Action: Mouse moved to (426, 343)
Screenshot: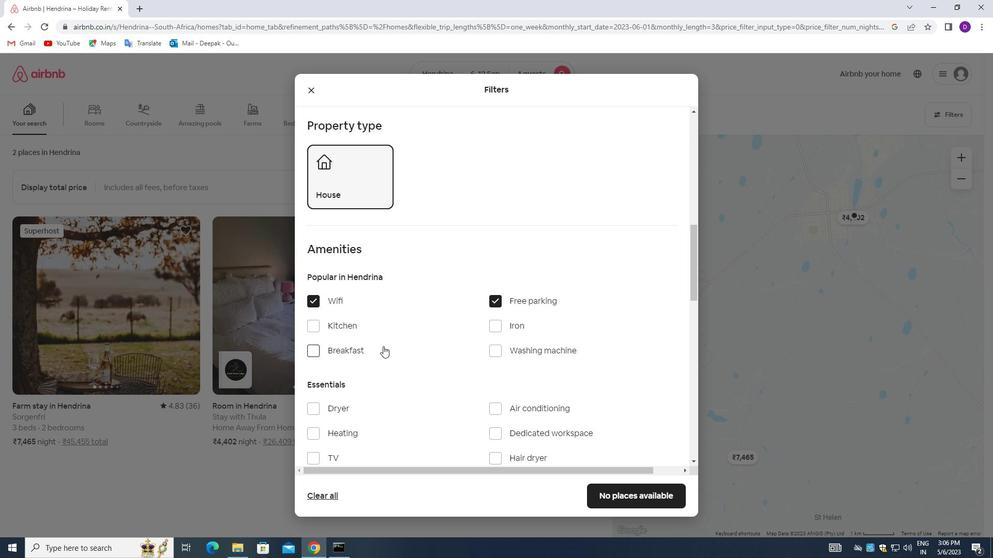 
Action: Mouse scrolled (426, 343) with delta (0, 0)
Screenshot: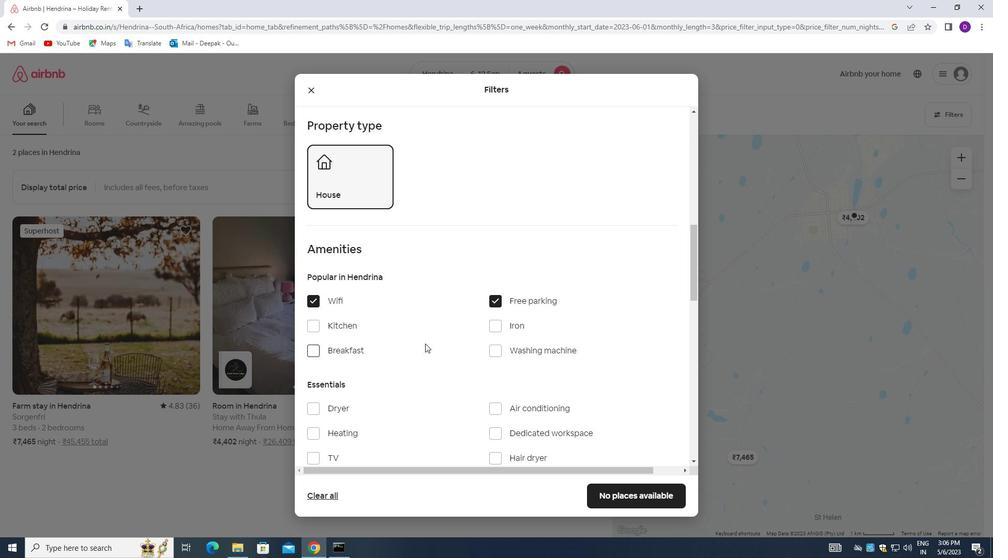 
Action: Mouse scrolled (426, 343) with delta (0, 0)
Screenshot: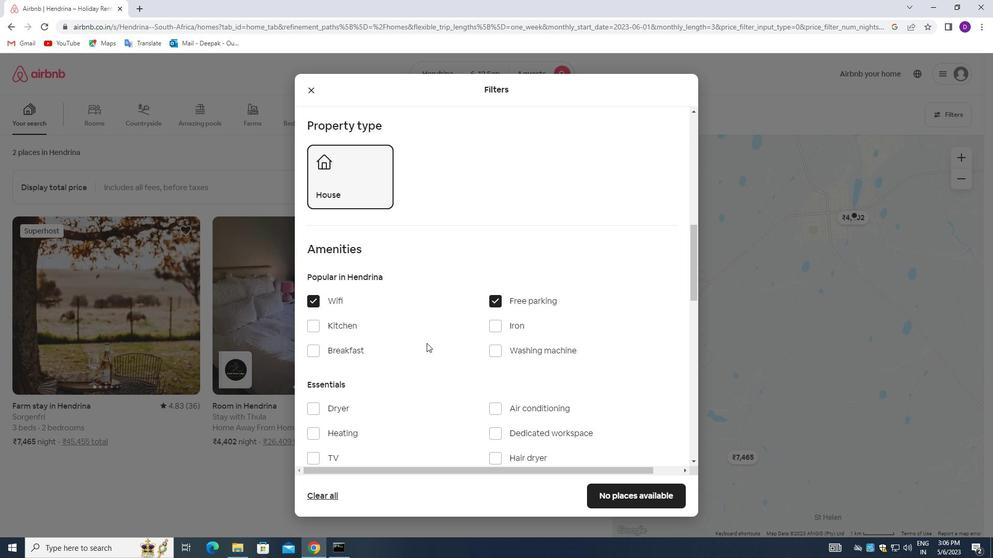 
Action: Mouse moved to (313, 355)
Screenshot: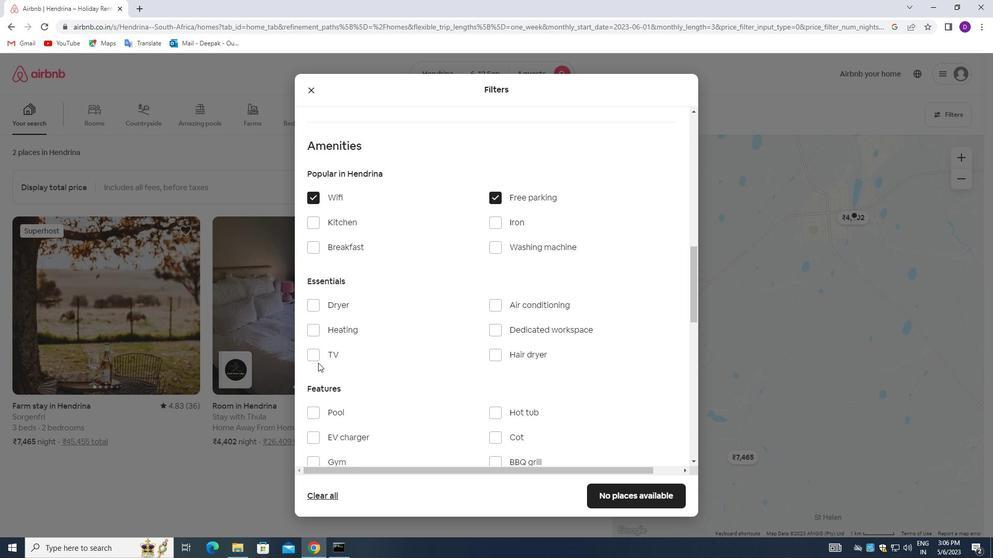 
Action: Mouse pressed left at (313, 355)
Screenshot: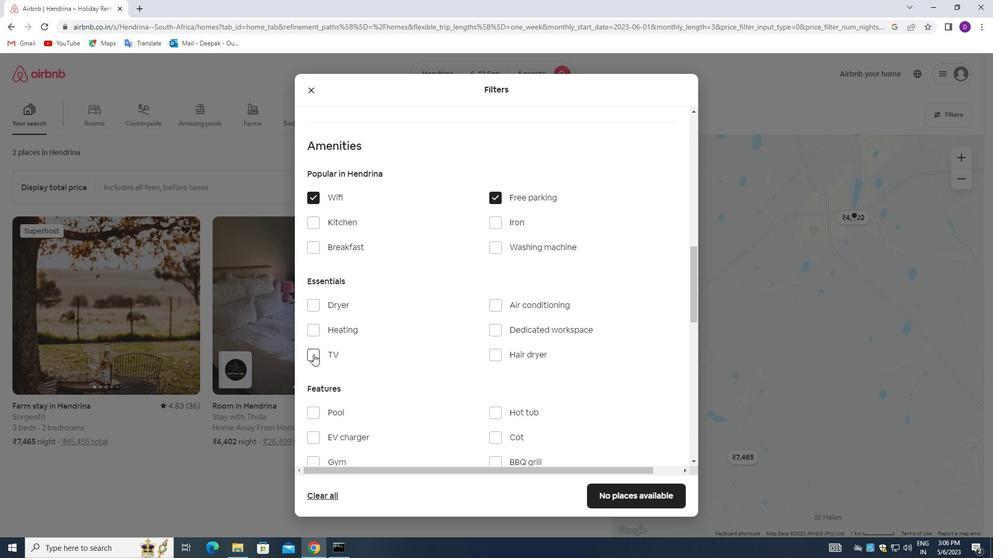 
Action: Mouse moved to (485, 330)
Screenshot: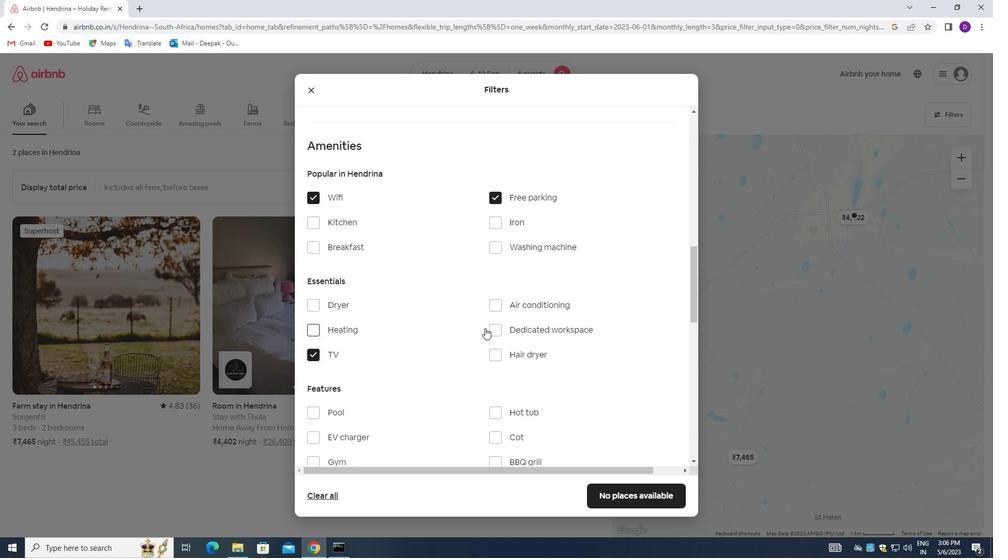 
Action: Mouse scrolled (485, 329) with delta (0, 0)
Screenshot: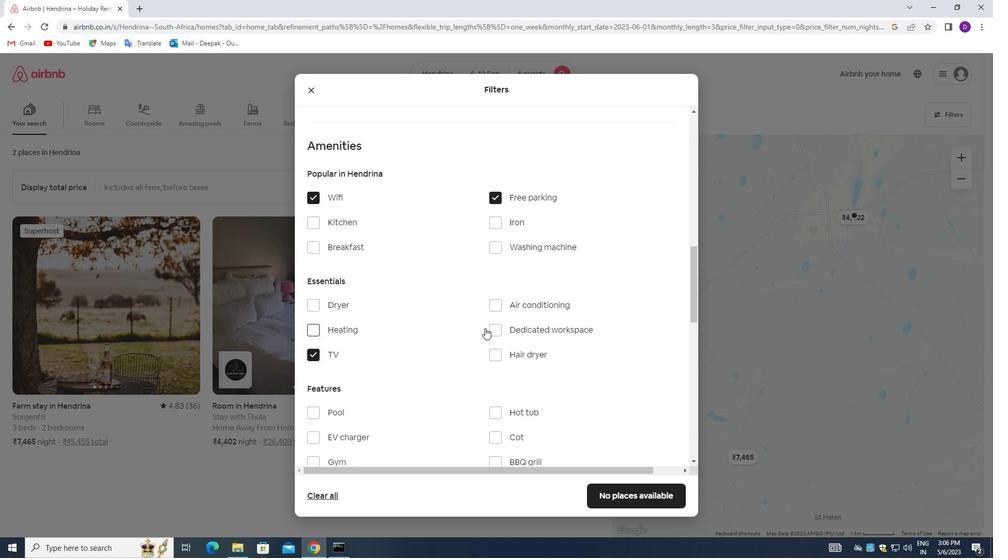 
Action: Mouse moved to (480, 333)
Screenshot: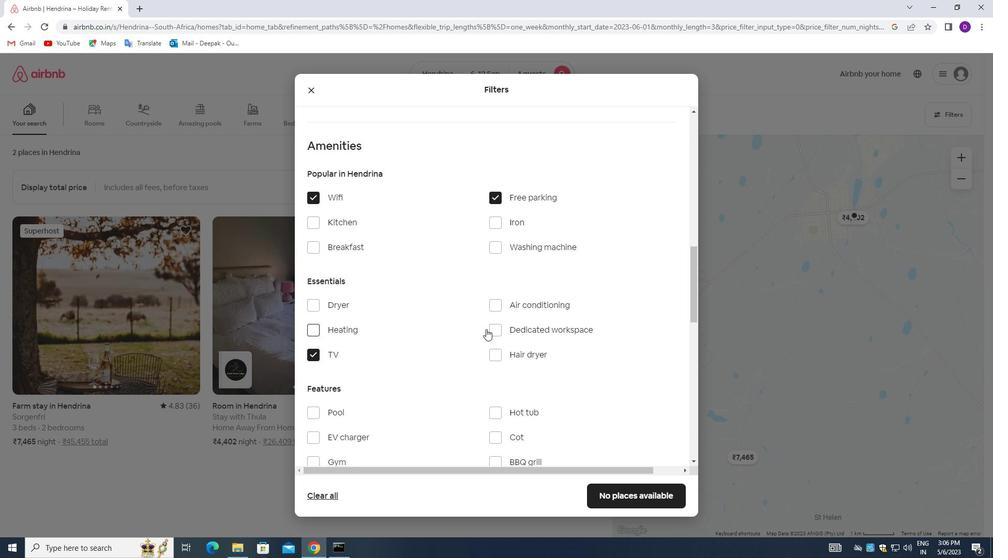 
Action: Mouse scrolled (480, 332) with delta (0, 0)
Screenshot: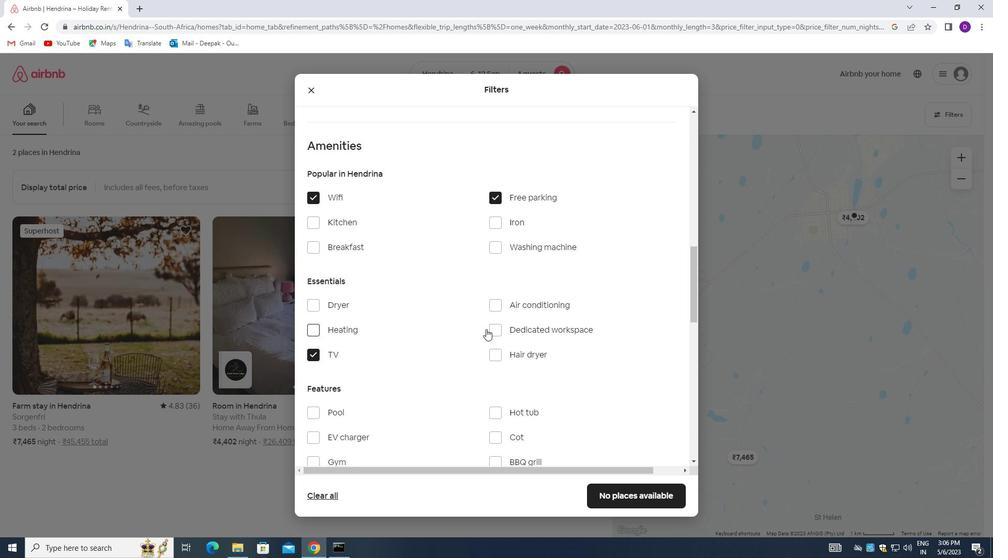 
Action: Mouse moved to (309, 358)
Screenshot: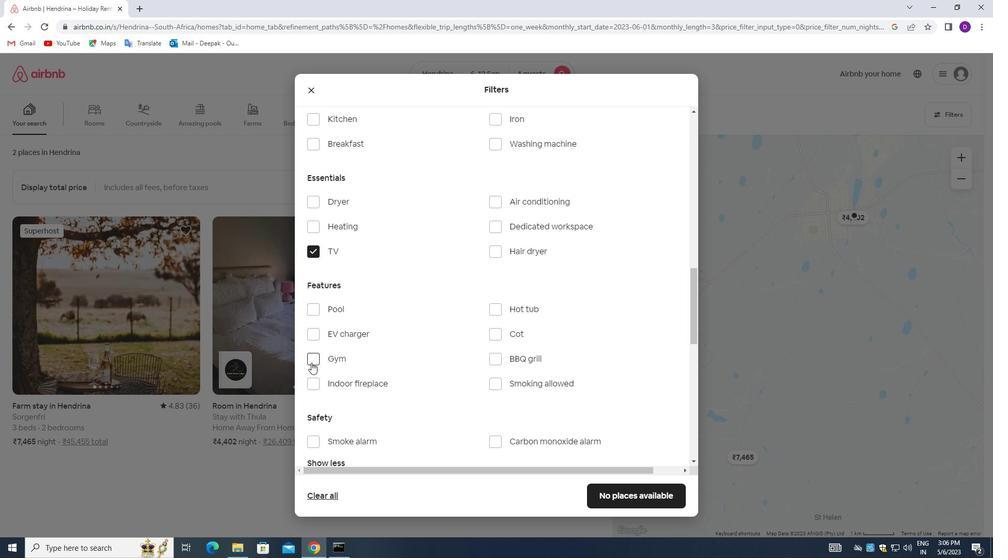 
Action: Mouse pressed left at (309, 358)
Screenshot: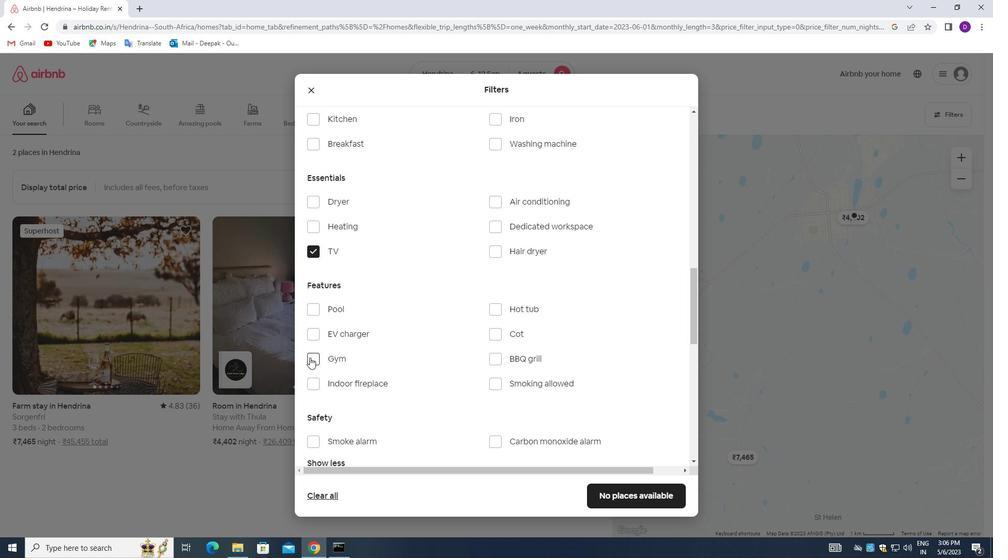 
Action: Mouse moved to (314, 145)
Screenshot: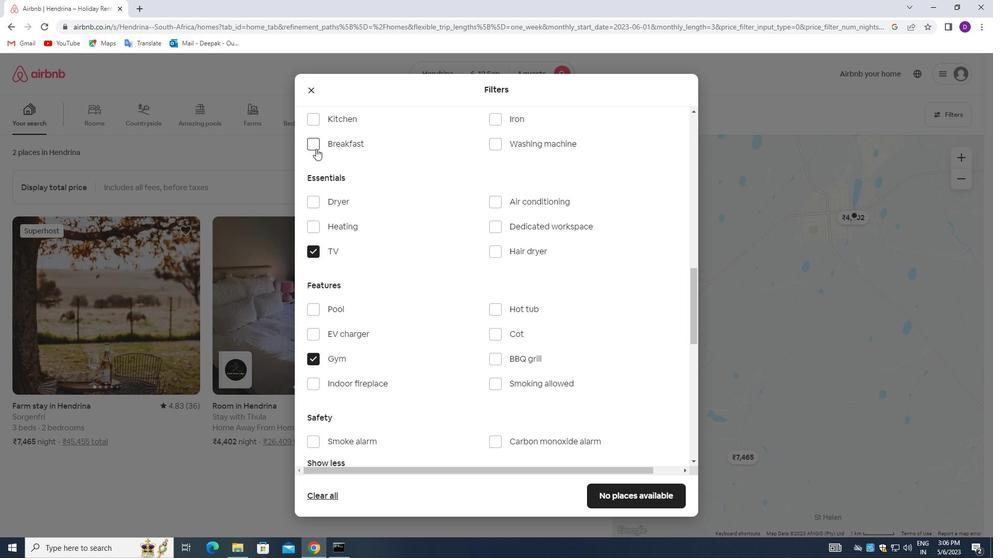
Action: Mouse pressed left at (314, 145)
Screenshot: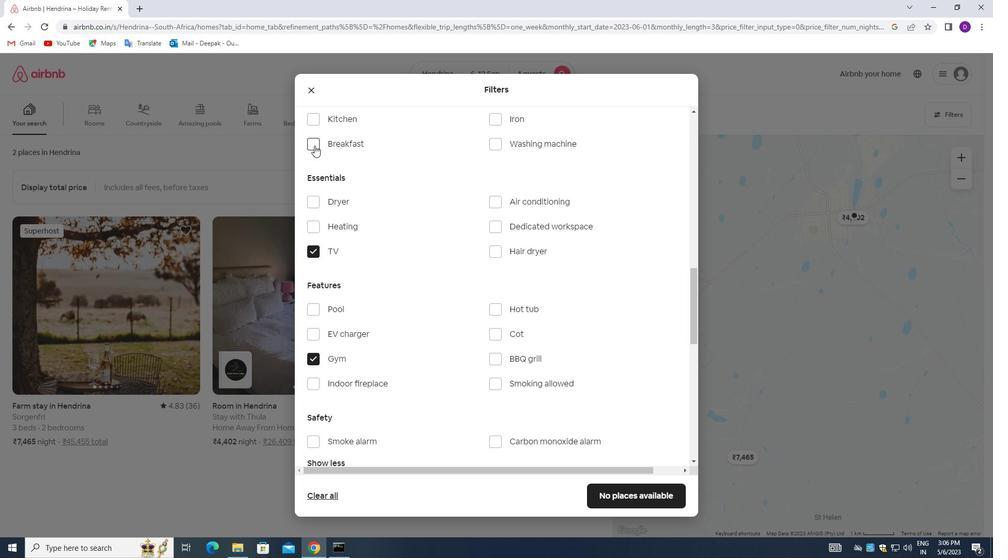 
Action: Mouse moved to (429, 268)
Screenshot: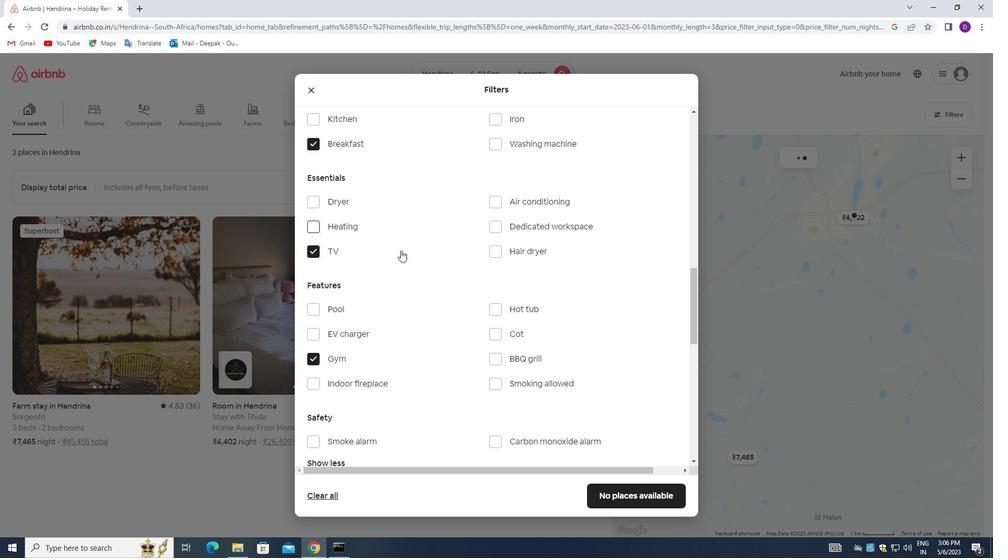 
Action: Mouse scrolled (429, 269) with delta (0, 0)
Screenshot: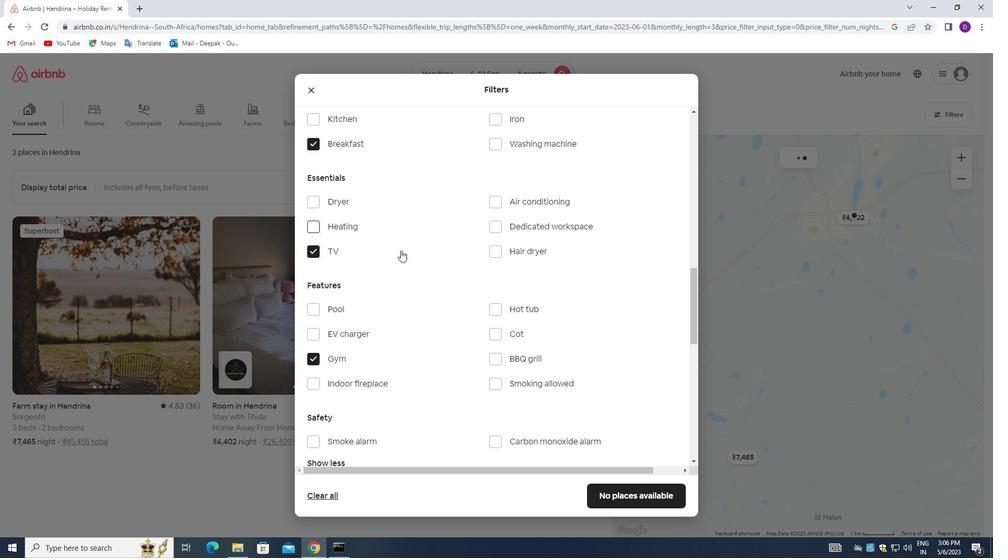 
Action: Mouse moved to (429, 269)
Screenshot: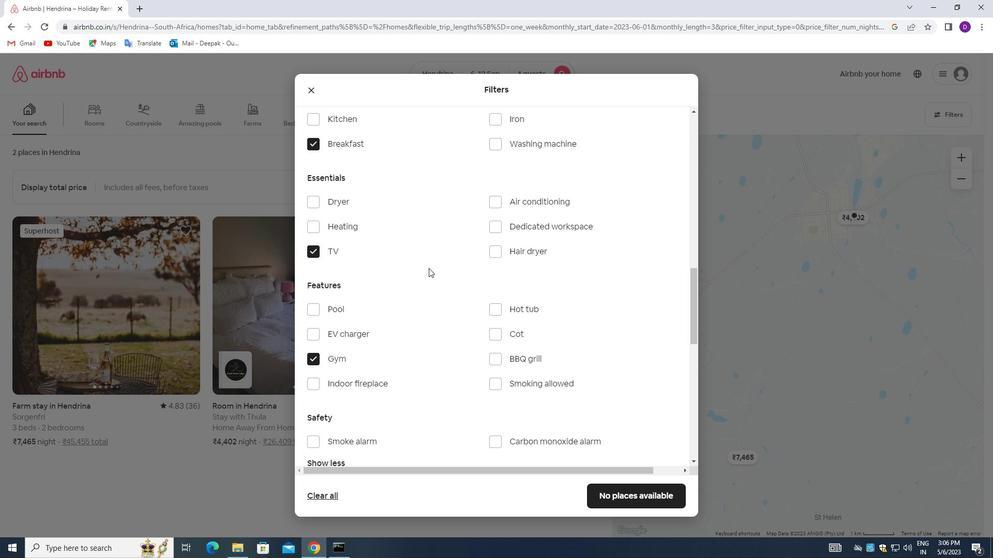 
Action: Mouse scrolled (429, 269) with delta (0, 0)
Screenshot: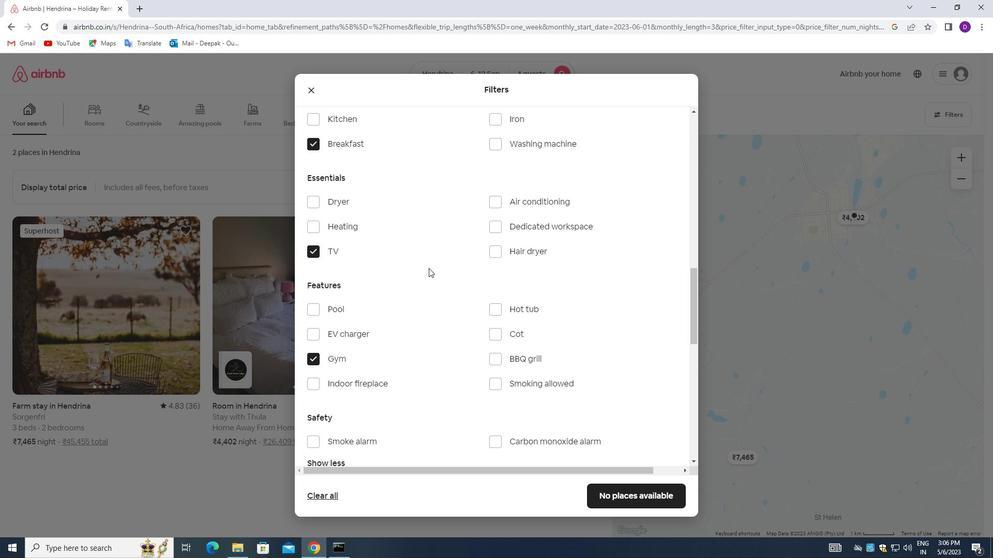 
Action: Mouse moved to (422, 268)
Screenshot: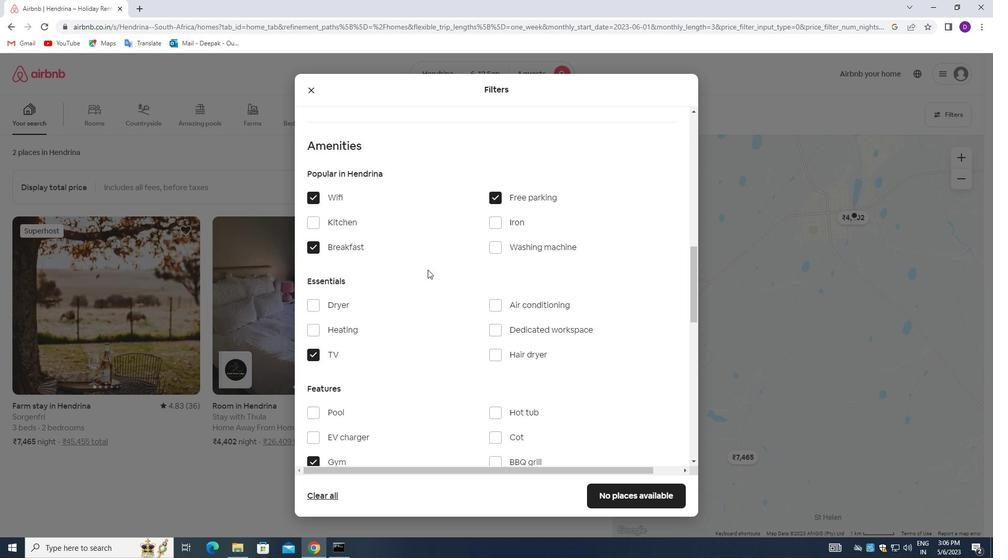 
Action: Mouse scrolled (422, 268) with delta (0, 0)
Screenshot: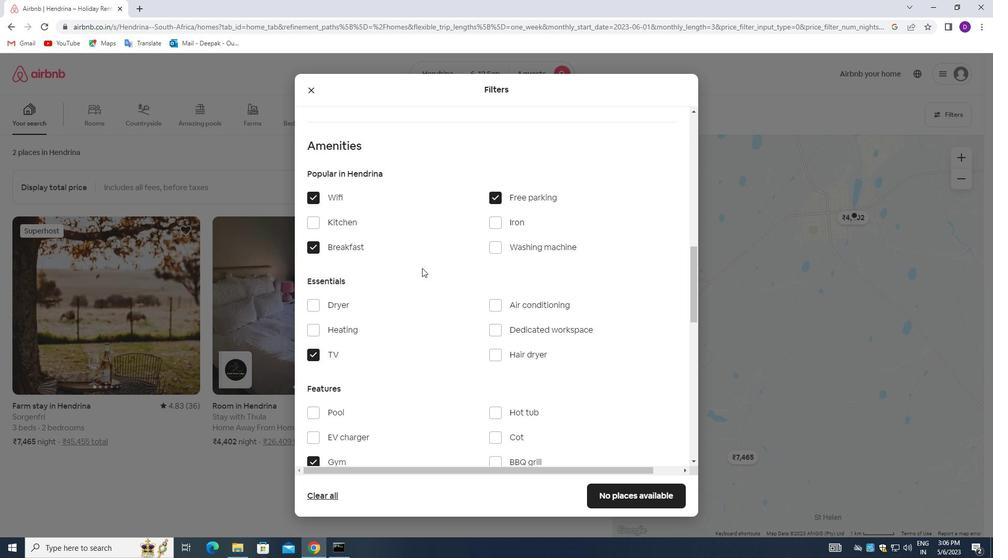 
Action: Mouse scrolled (422, 268) with delta (0, 0)
Screenshot: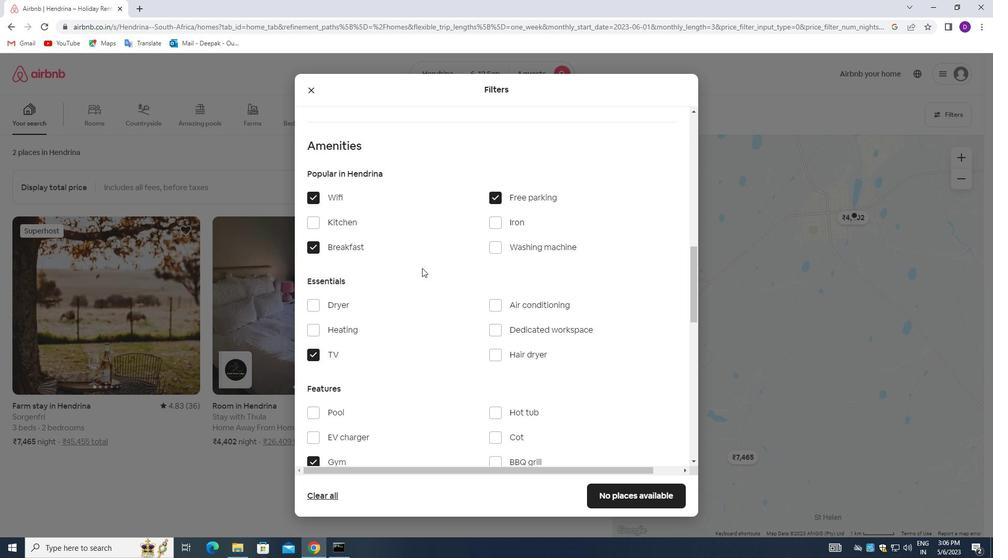 
Action: Mouse moved to (422, 270)
Screenshot: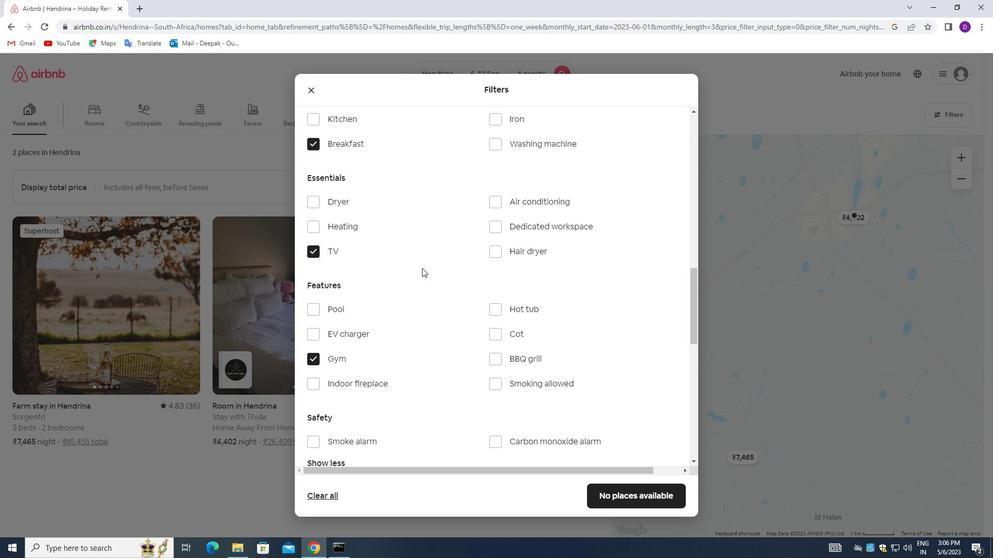
Action: Mouse scrolled (422, 270) with delta (0, 0)
Screenshot: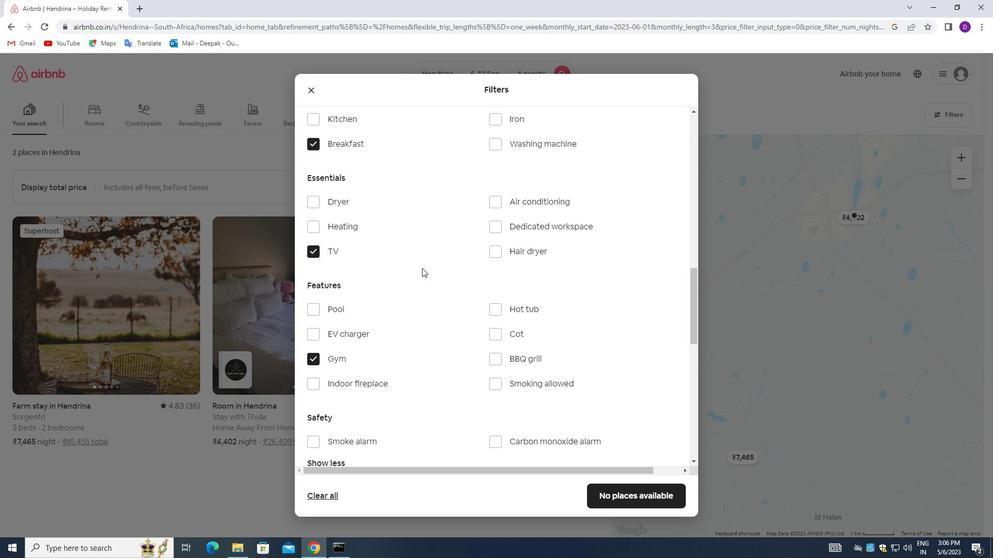 
Action: Mouse moved to (422, 271)
Screenshot: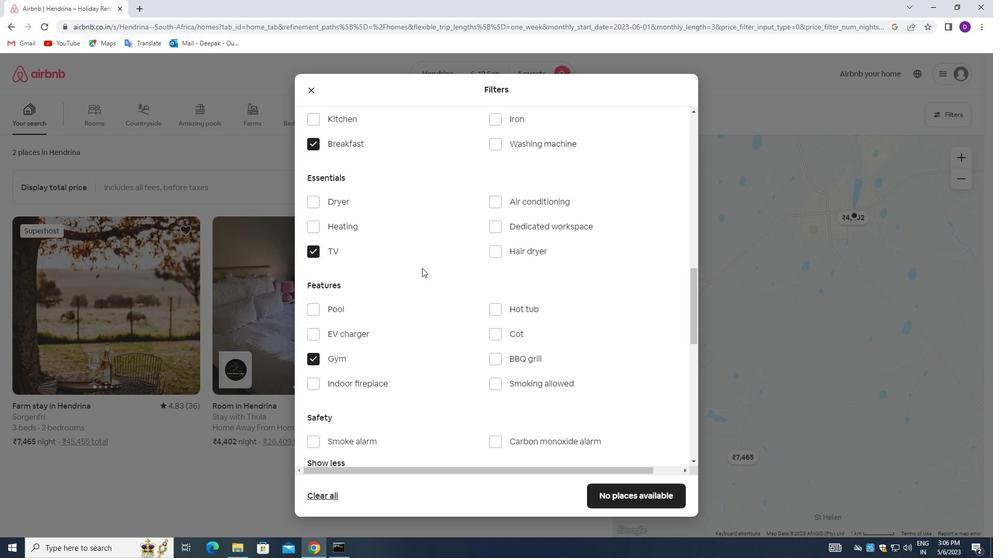
Action: Mouse scrolled (422, 271) with delta (0, 0)
Screenshot: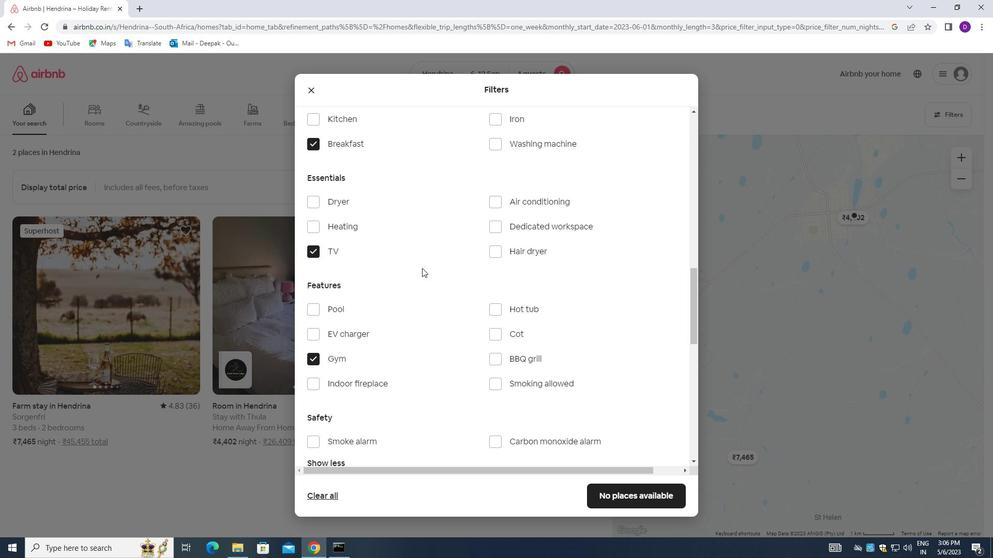 
Action: Mouse moved to (420, 278)
Screenshot: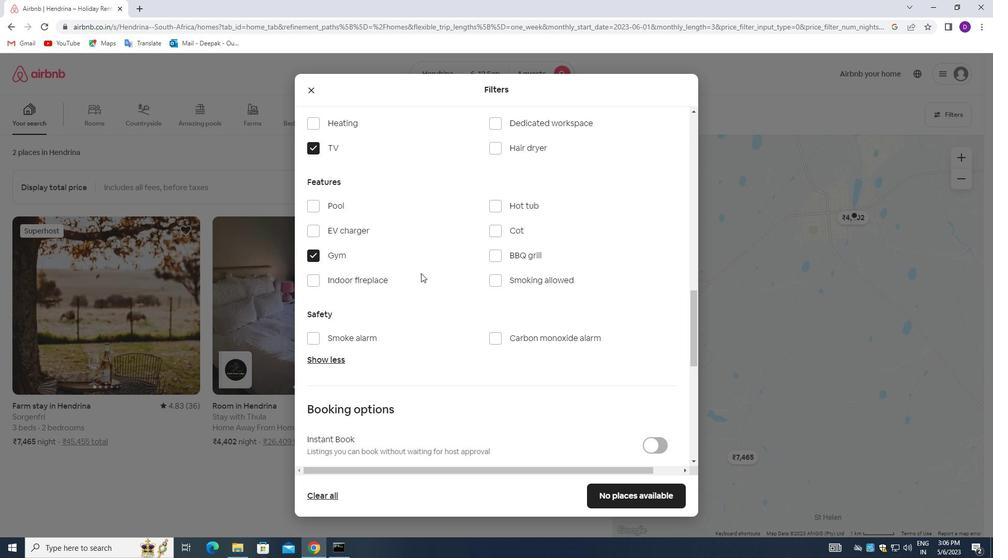 
Action: Mouse scrolled (420, 277) with delta (0, 0)
Screenshot: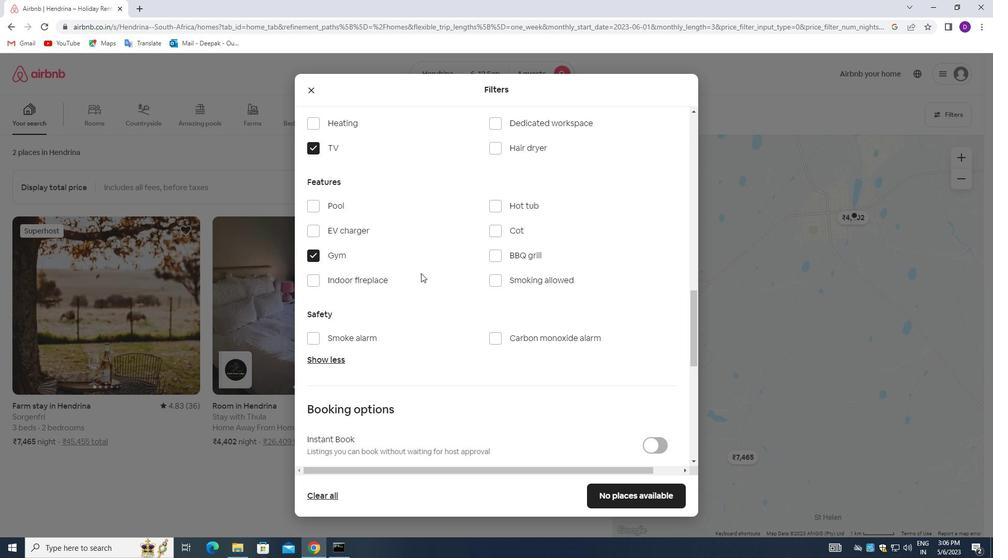 
Action: Mouse moved to (420, 279)
Screenshot: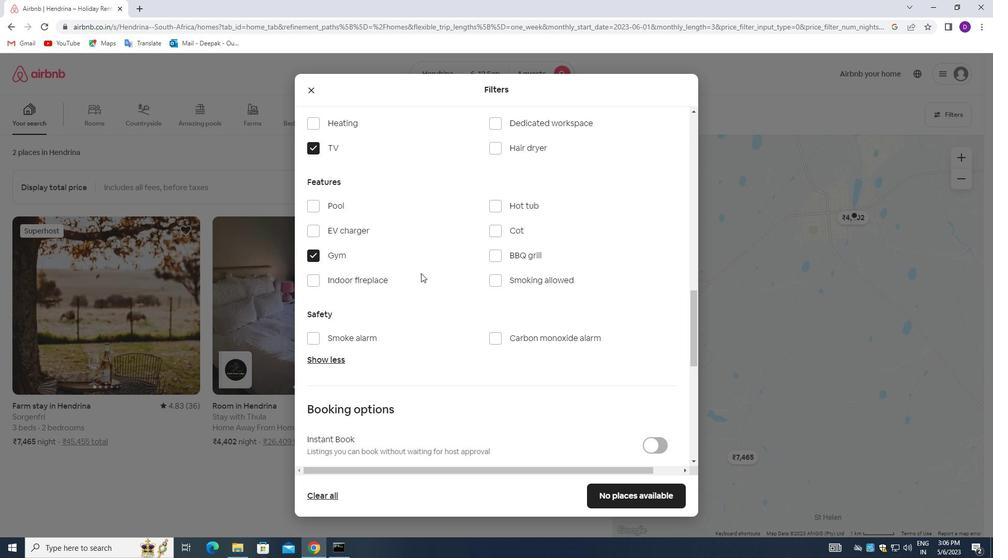 
Action: Mouse scrolled (420, 278) with delta (0, 0)
Screenshot: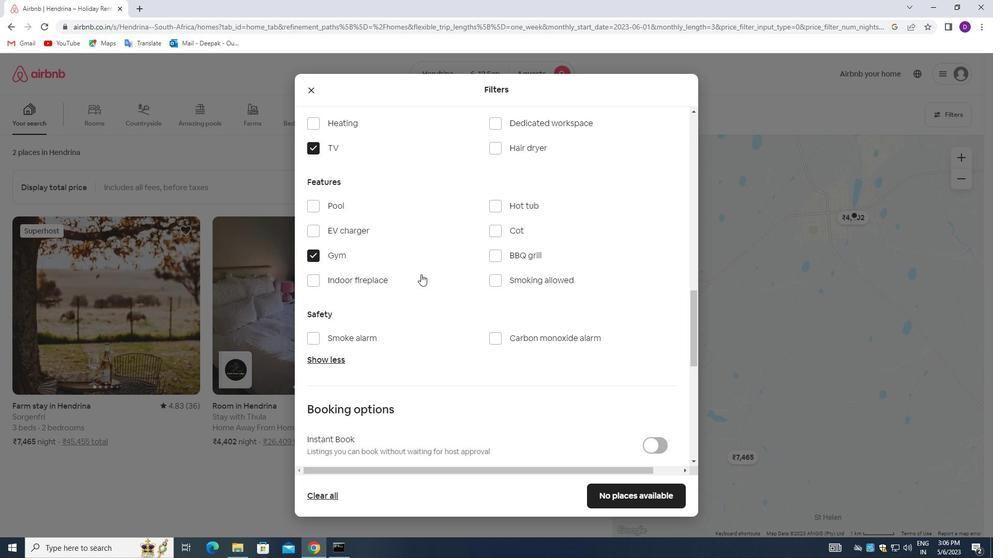 
Action: Mouse moved to (418, 301)
Screenshot: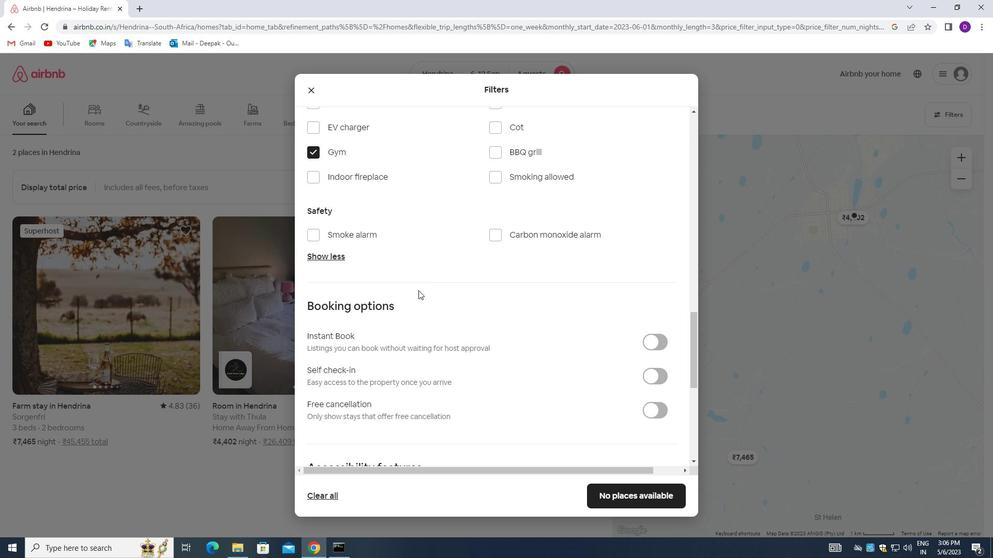 
Action: Mouse scrolled (418, 301) with delta (0, 0)
Screenshot: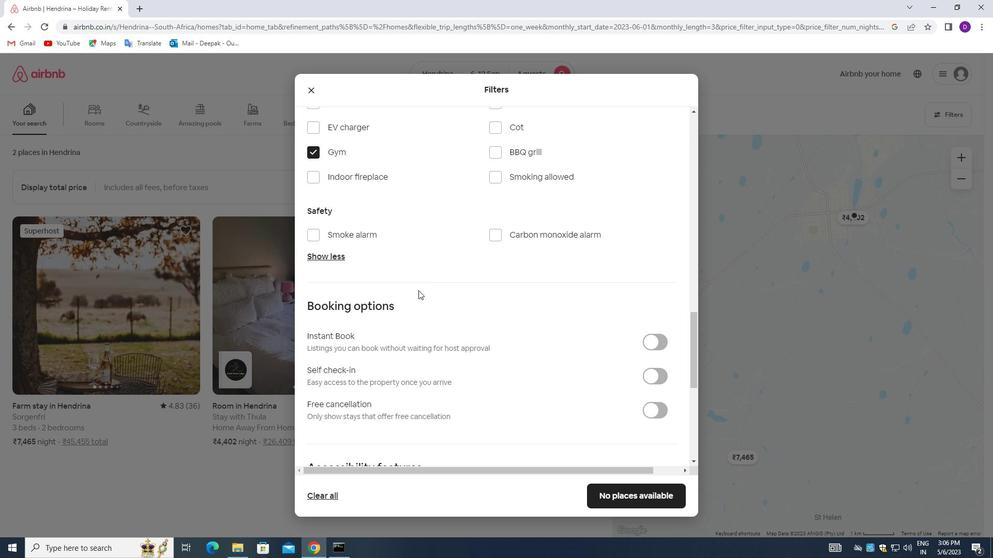 
Action: Mouse moved to (418, 306)
Screenshot: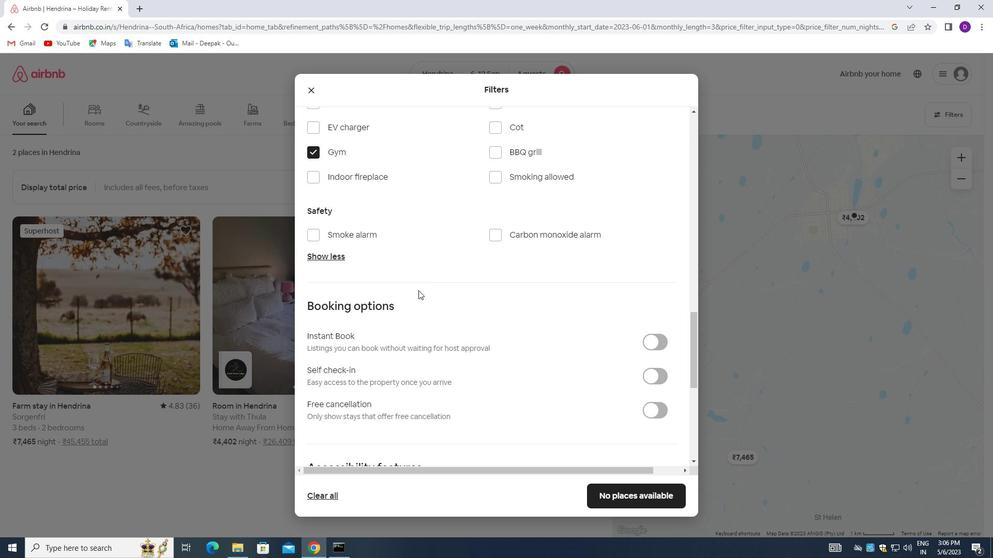 
Action: Mouse scrolled (418, 305) with delta (0, 0)
Screenshot: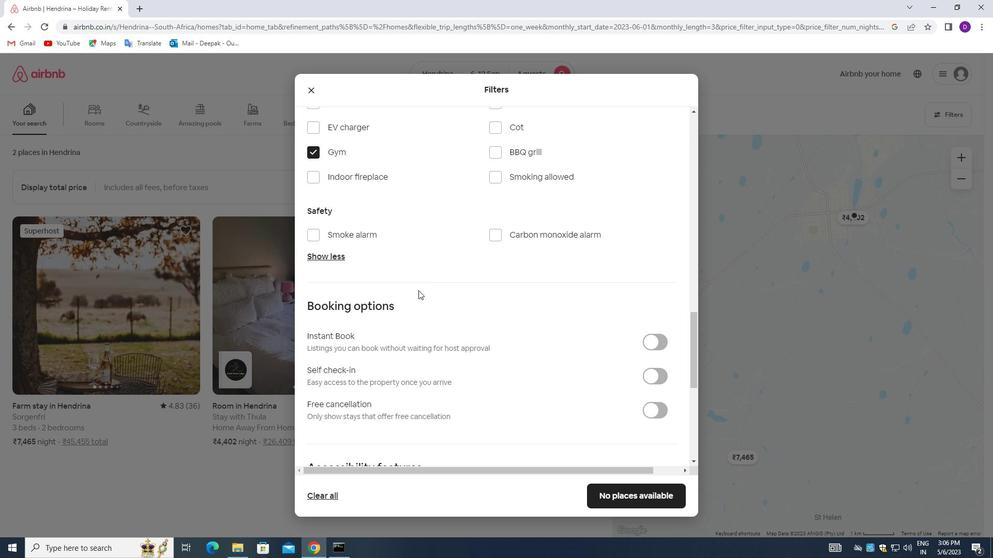 
Action: Mouse moved to (651, 274)
Screenshot: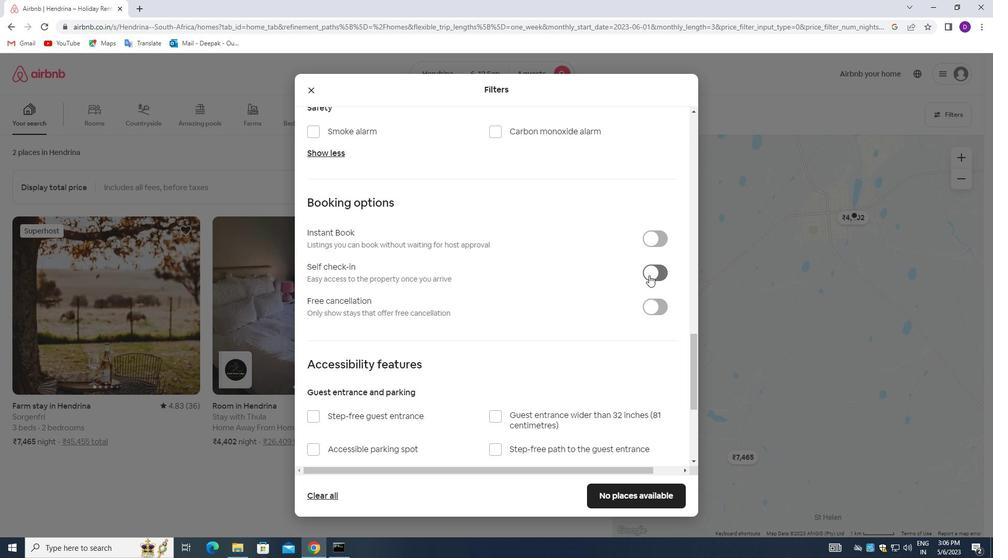 
Action: Mouse pressed left at (651, 274)
Screenshot: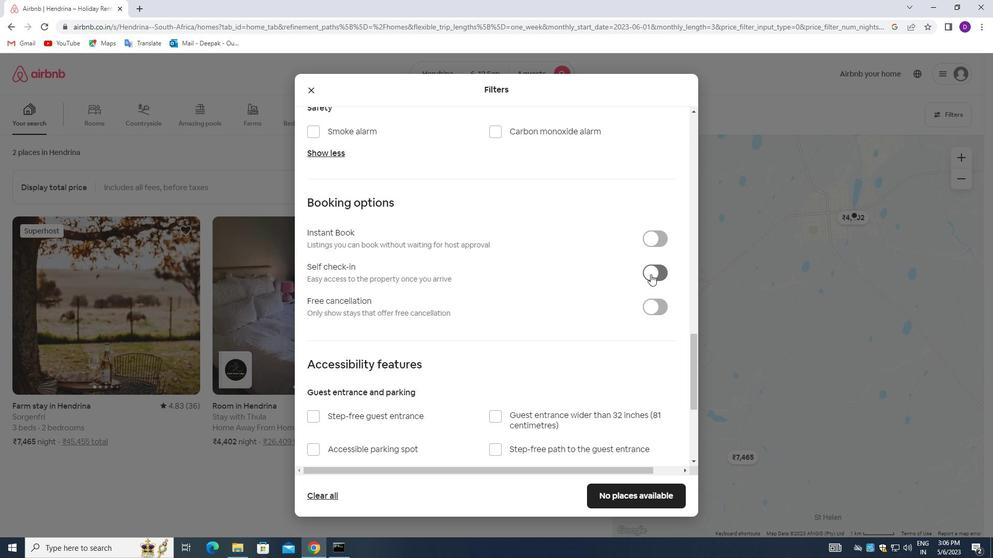 
Action: Mouse moved to (438, 314)
Screenshot: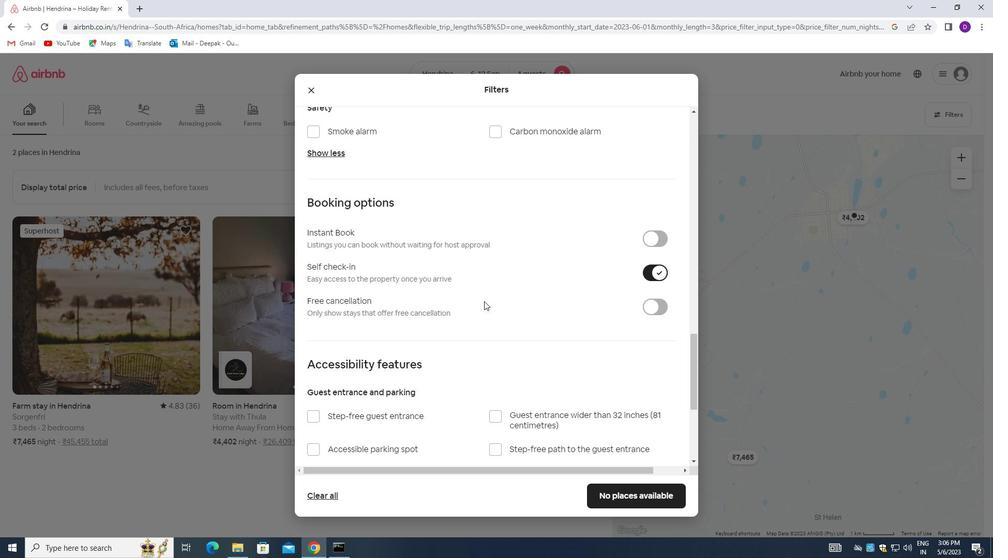 
Action: Mouse scrolled (438, 313) with delta (0, 0)
Screenshot: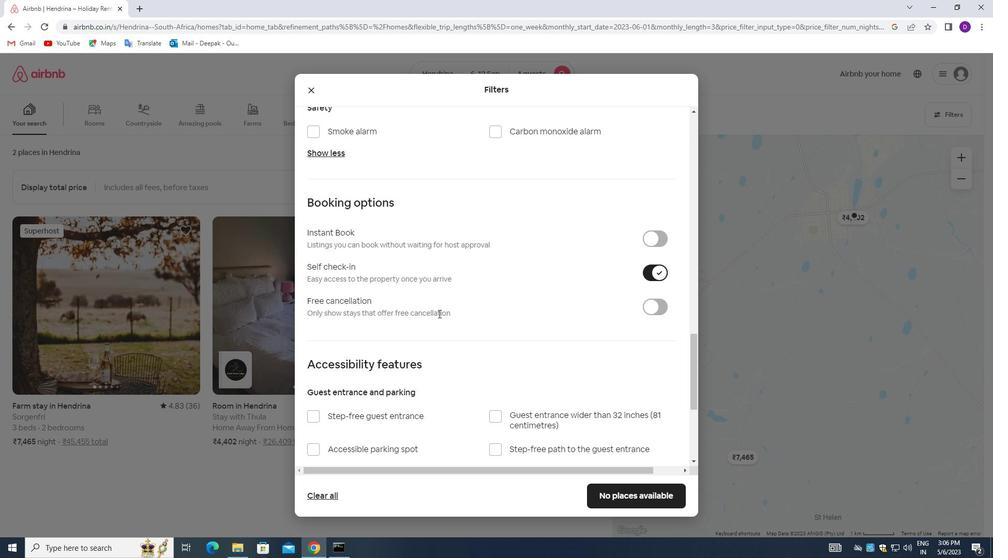 
Action: Mouse scrolled (438, 313) with delta (0, 0)
Screenshot: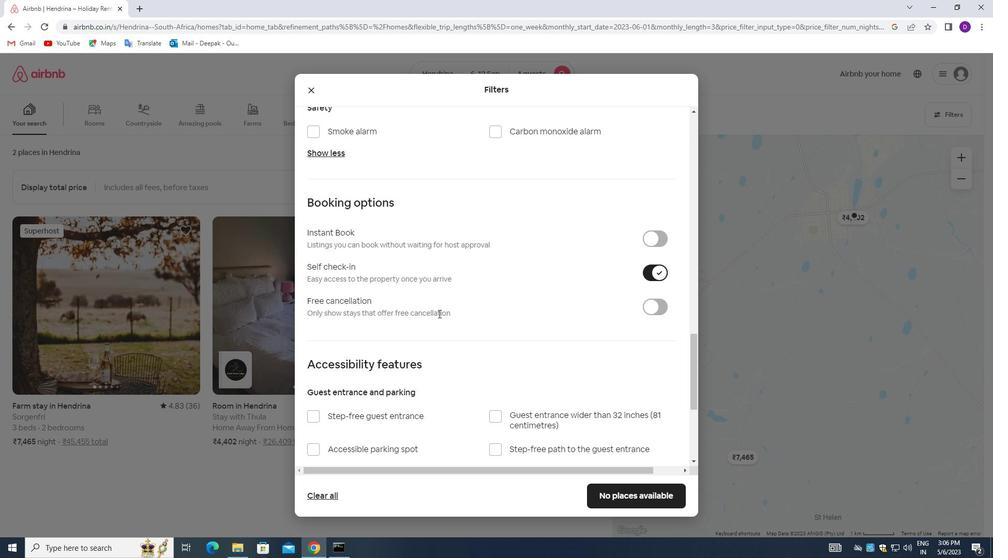 
Action: Mouse moved to (438, 314)
Screenshot: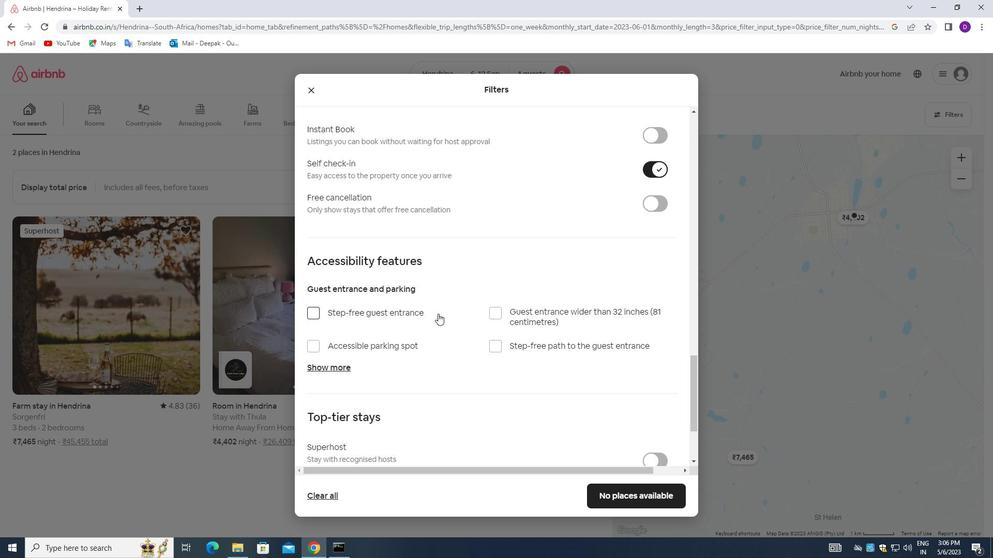 
Action: Mouse scrolled (438, 313) with delta (0, 0)
Screenshot: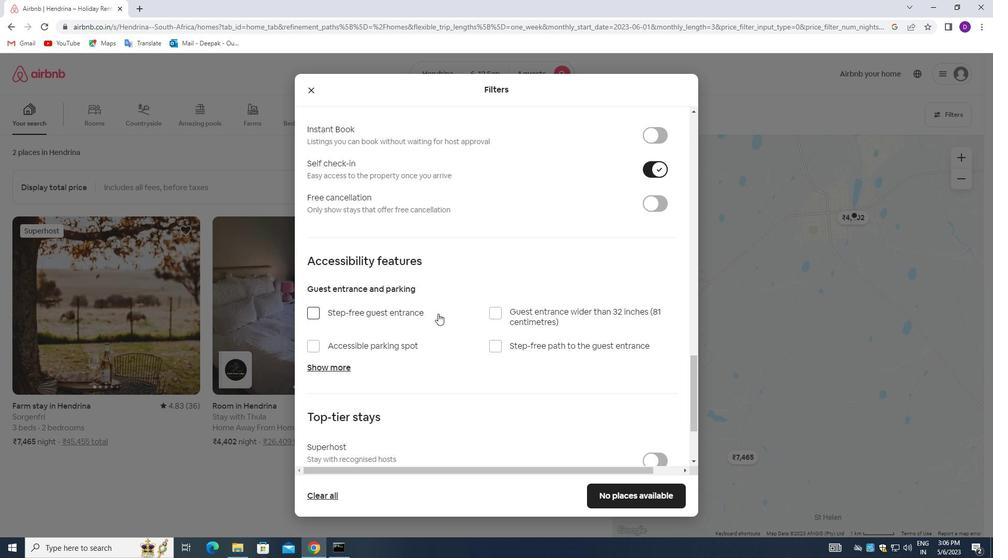 
Action: Mouse moved to (438, 314)
Screenshot: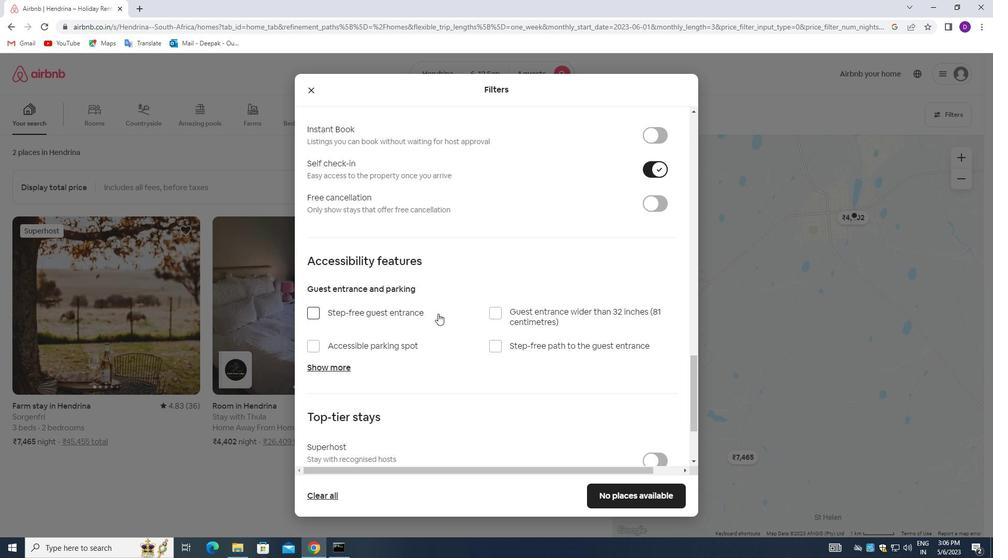 
Action: Mouse scrolled (438, 313) with delta (0, 0)
Screenshot: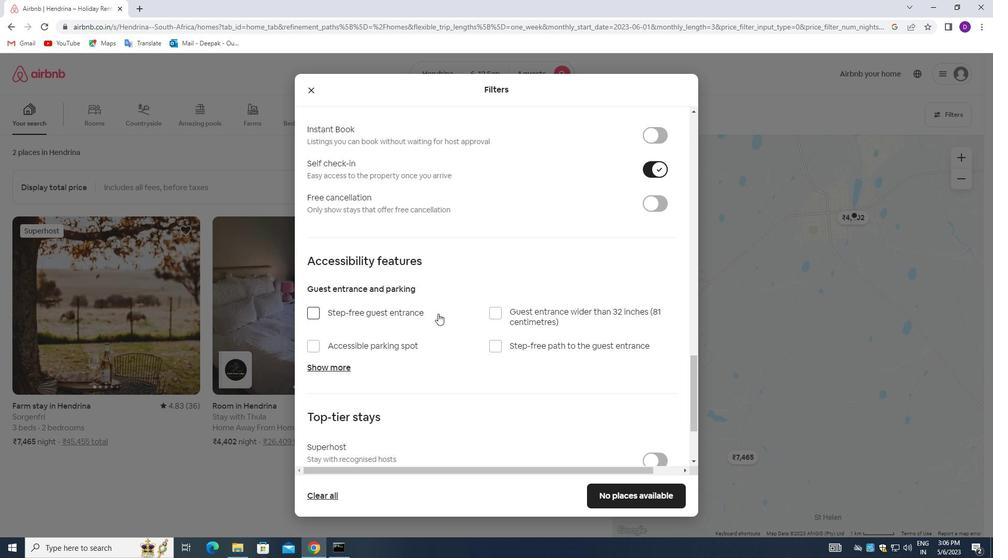 
Action: Mouse moved to (438, 314)
Screenshot: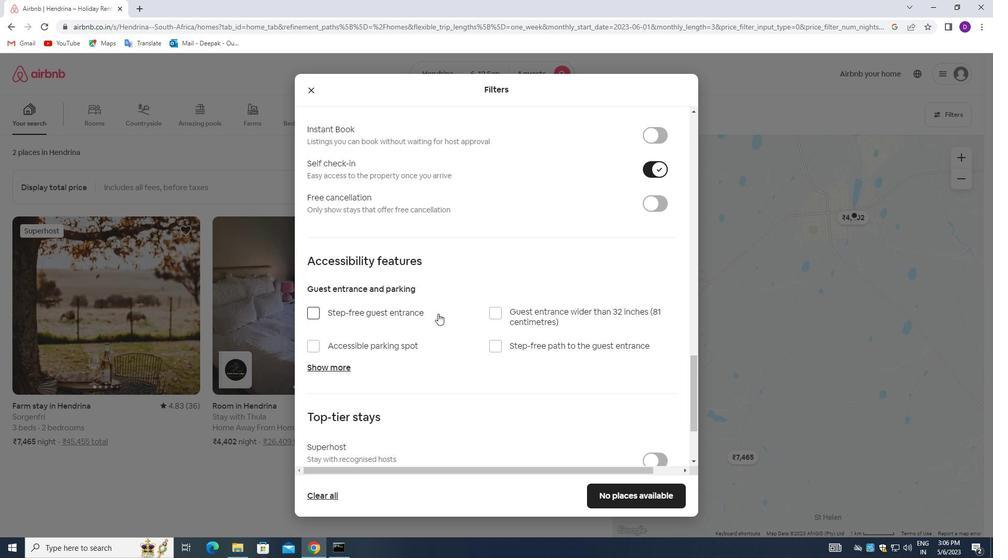 
Action: Mouse scrolled (438, 314) with delta (0, 0)
Screenshot: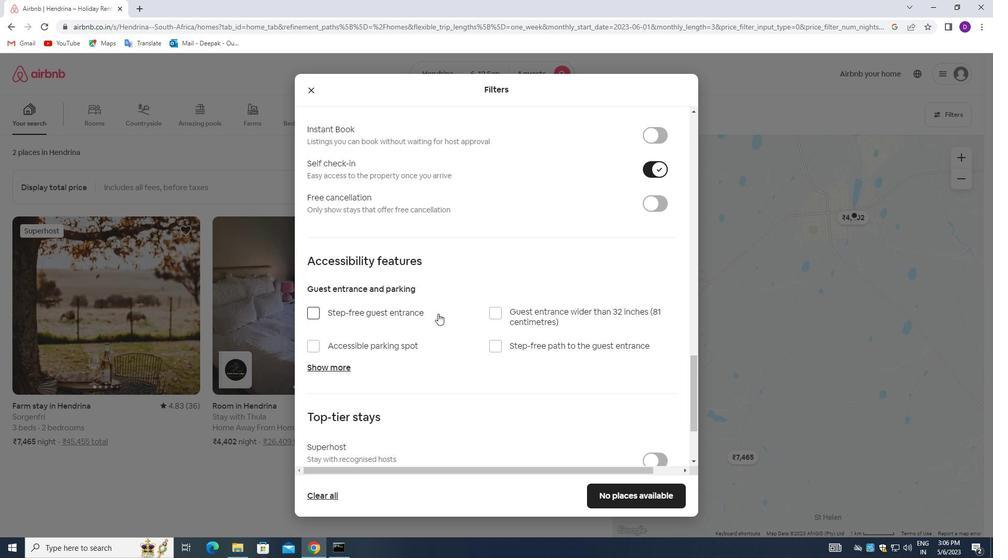 
Action: Mouse scrolled (438, 314) with delta (0, 0)
Screenshot: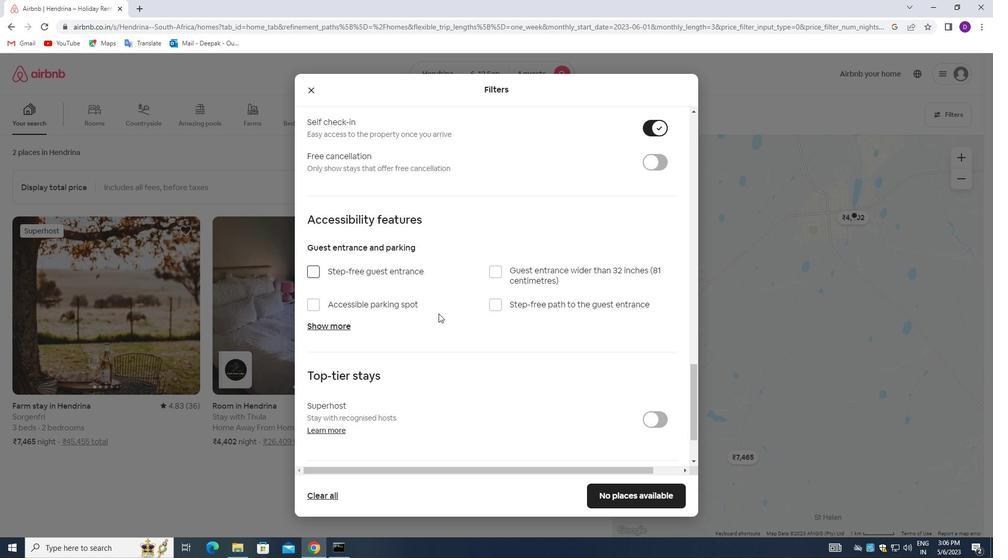 
Action: Mouse scrolled (438, 314) with delta (0, 0)
Screenshot: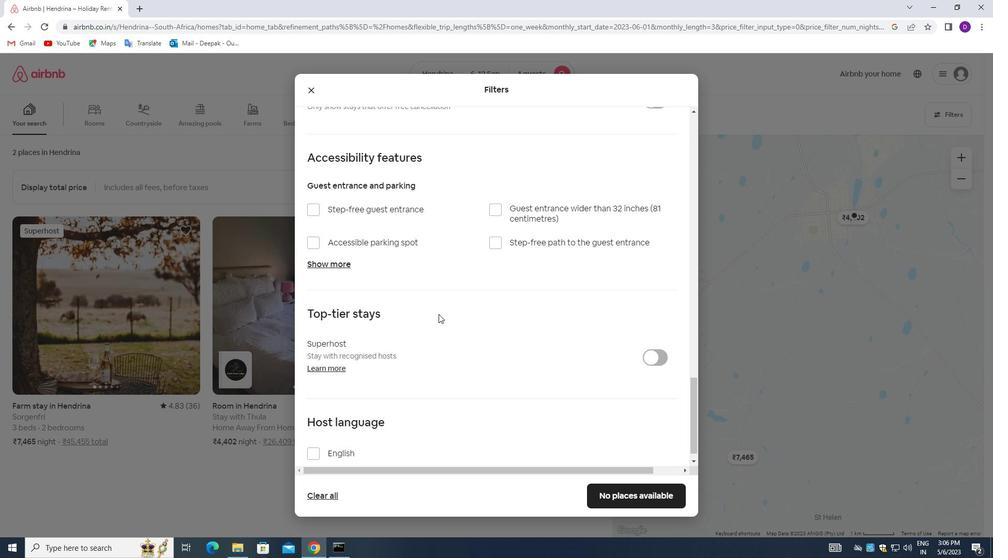 
Action: Mouse moved to (438, 315)
Screenshot: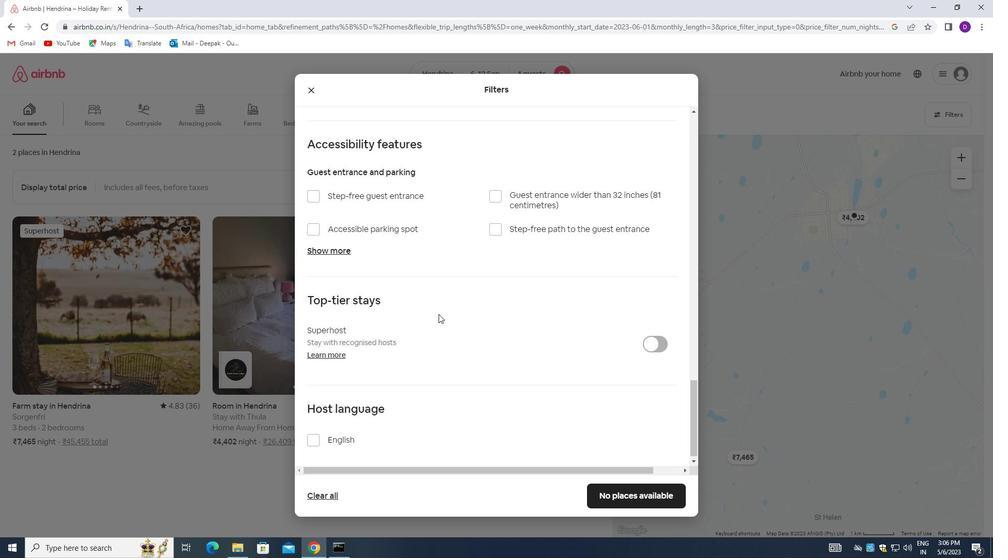 
Action: Mouse scrolled (438, 315) with delta (0, 0)
Screenshot: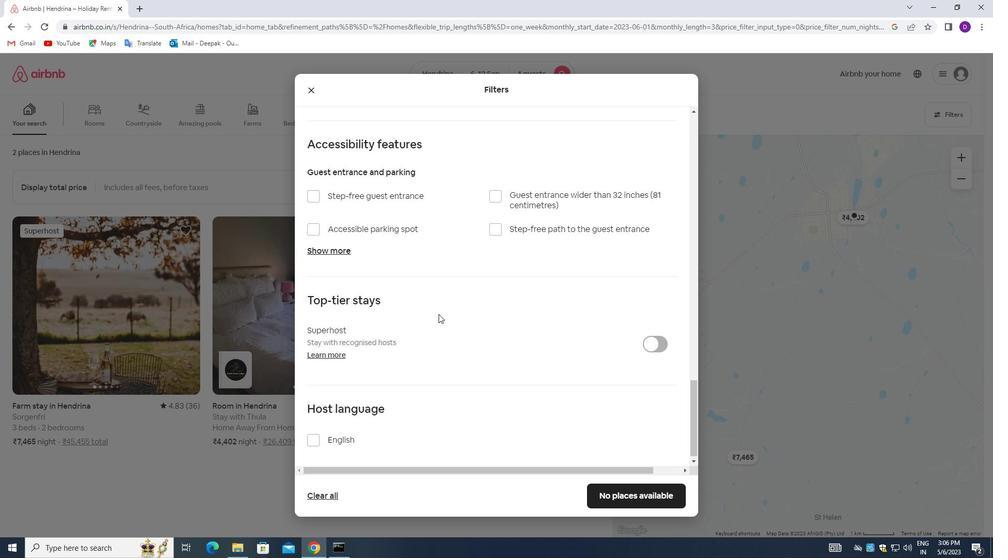 
Action: Mouse moved to (317, 439)
Screenshot: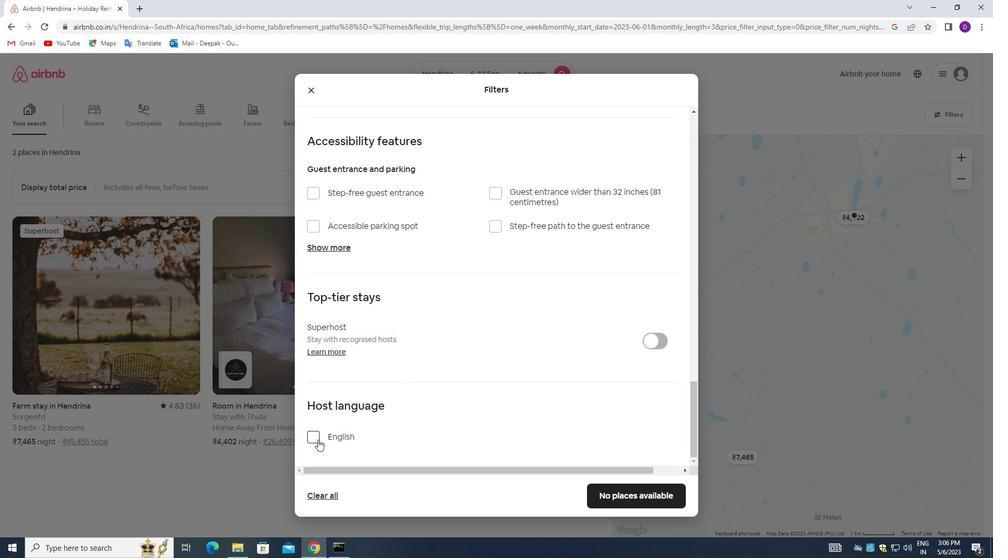 
Action: Mouse pressed left at (317, 439)
Screenshot: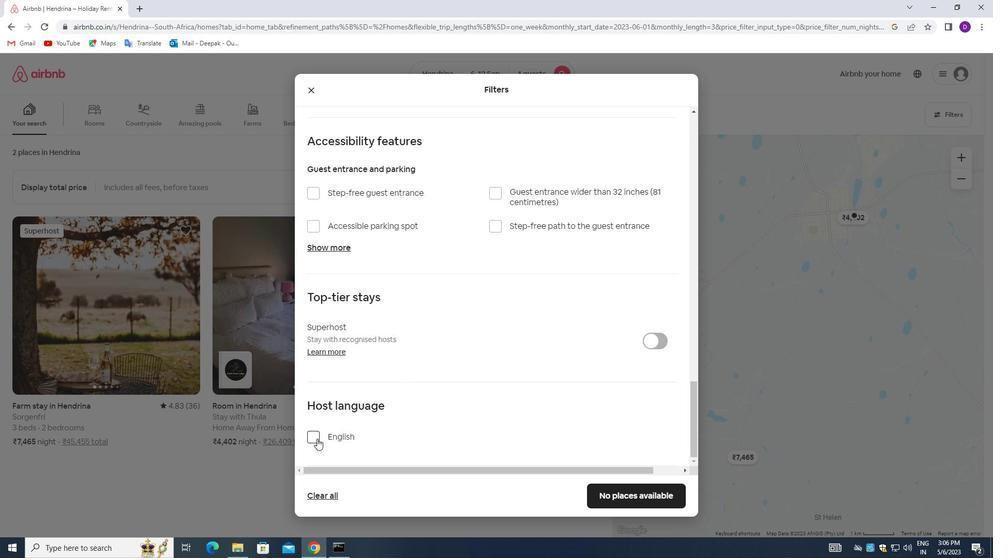
Action: Mouse moved to (594, 492)
Screenshot: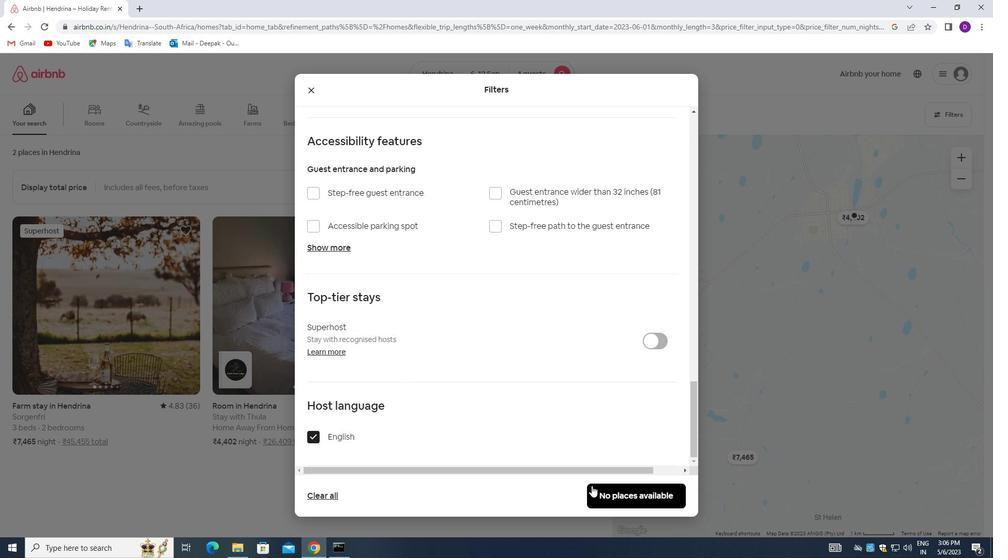 
Action: Mouse pressed left at (594, 492)
Screenshot: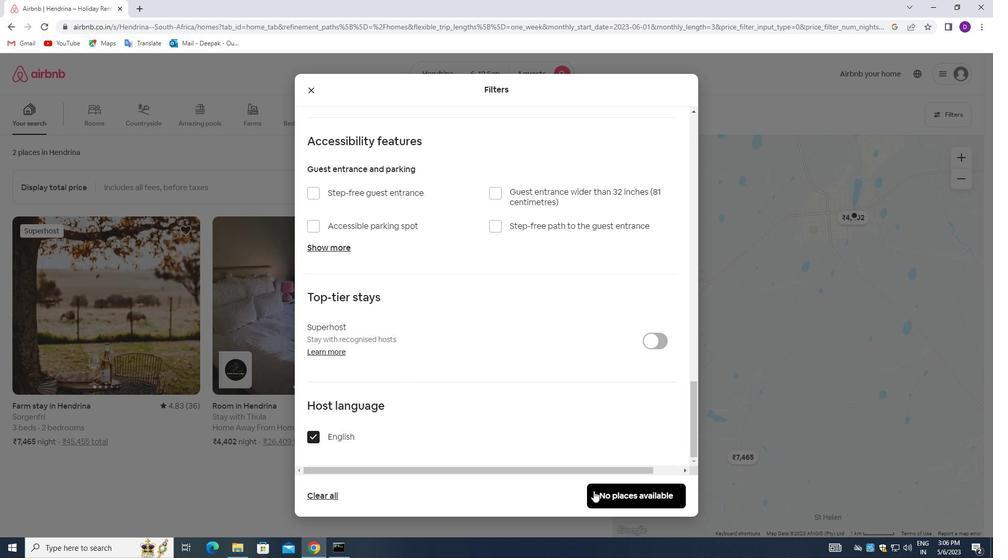 
Action: Mouse moved to (507, 356)
Screenshot: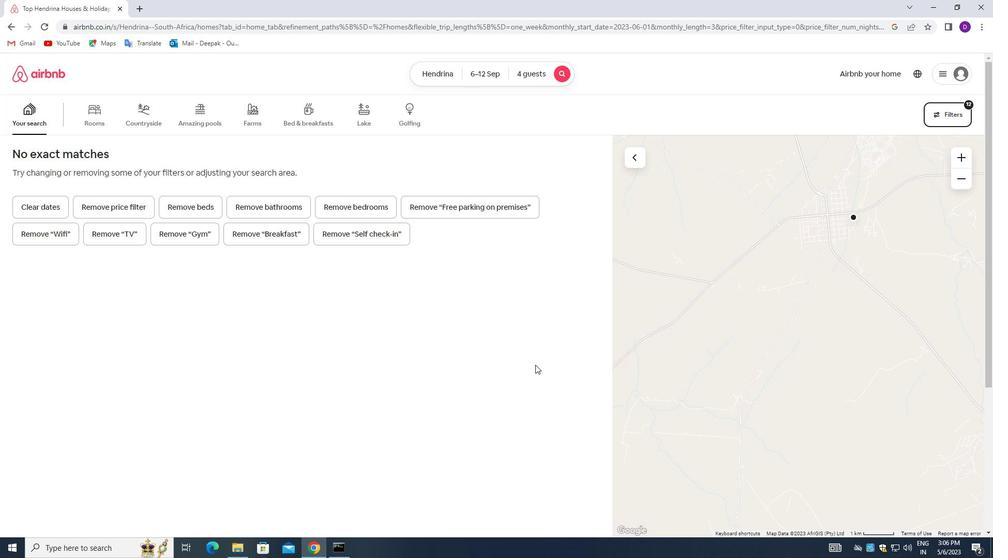 
